 Task: Find connections with filter location Tāngāil with filter topic #Socialnetworkingwith filter profile language German with filter current company Vitra with filter school Shikshan Prasarak Mandalis Sir Parshurambhau College Arts, Science & Commerce Tilak Road Pune 30 with filter industry Real Estate with filter service category Market Research with filter keywords title Front Desk Manager
Action: Mouse moved to (514, 95)
Screenshot: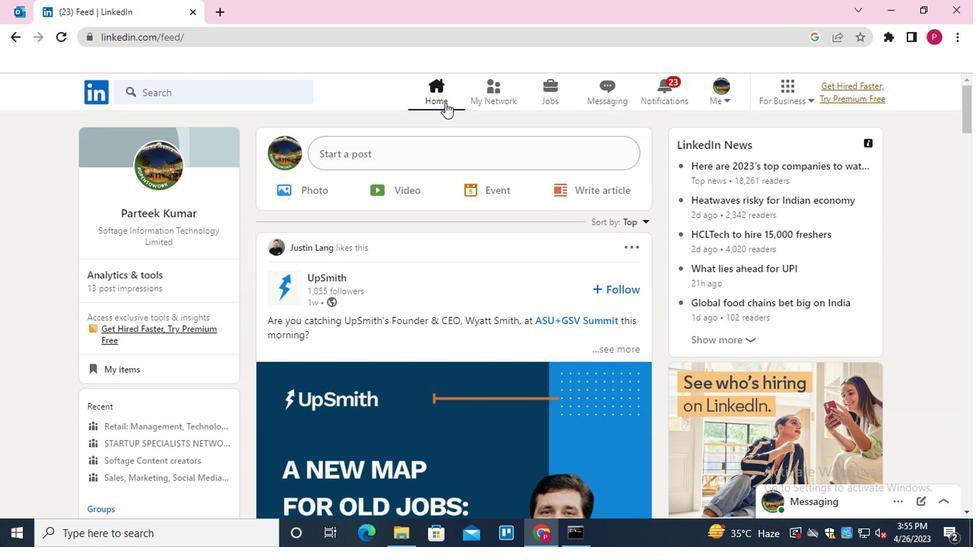 
Action: Mouse pressed left at (514, 95)
Screenshot: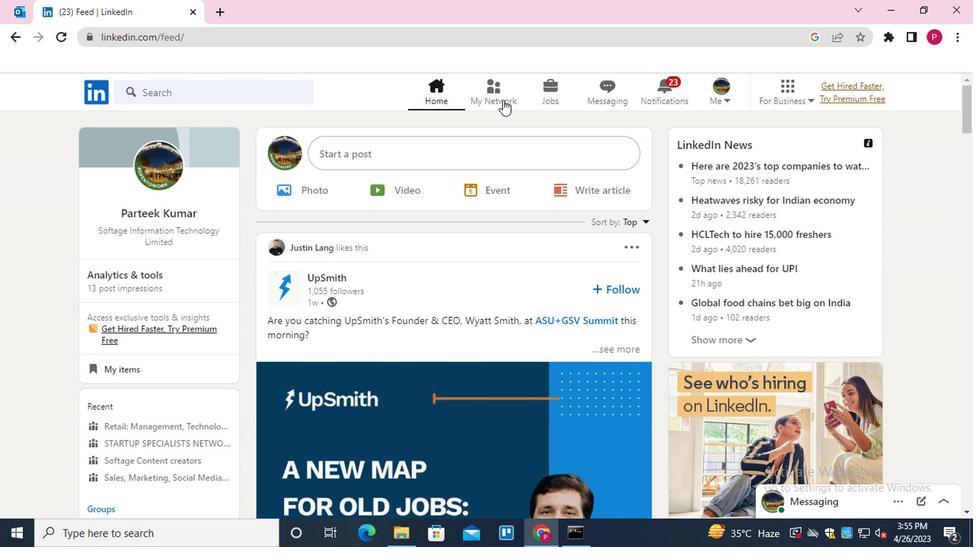 
Action: Mouse moved to (195, 166)
Screenshot: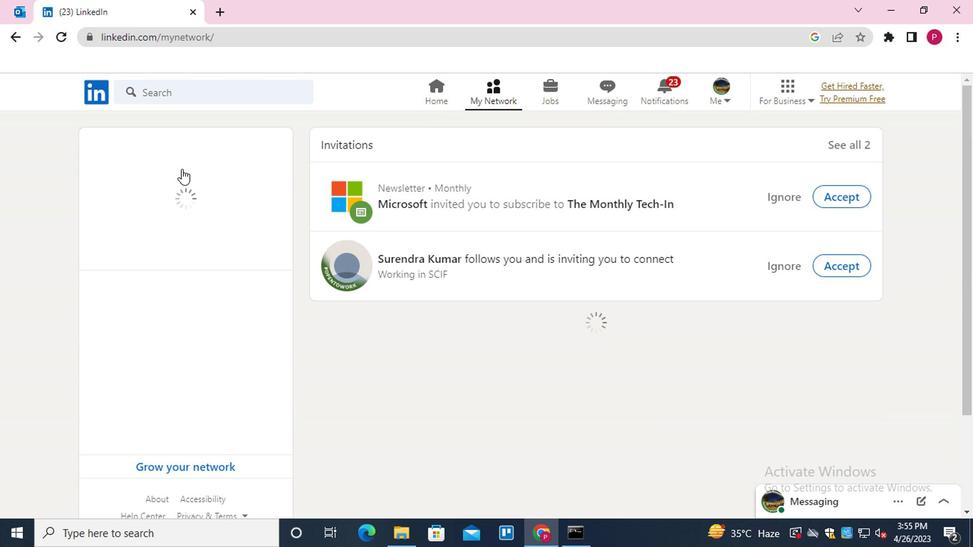 
Action: Mouse pressed left at (195, 166)
Screenshot: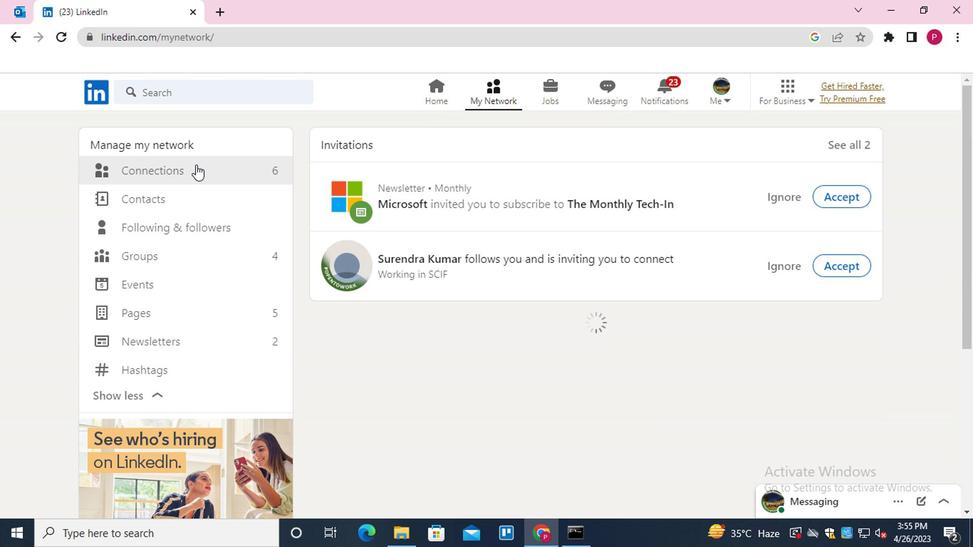 
Action: Mouse moved to (600, 172)
Screenshot: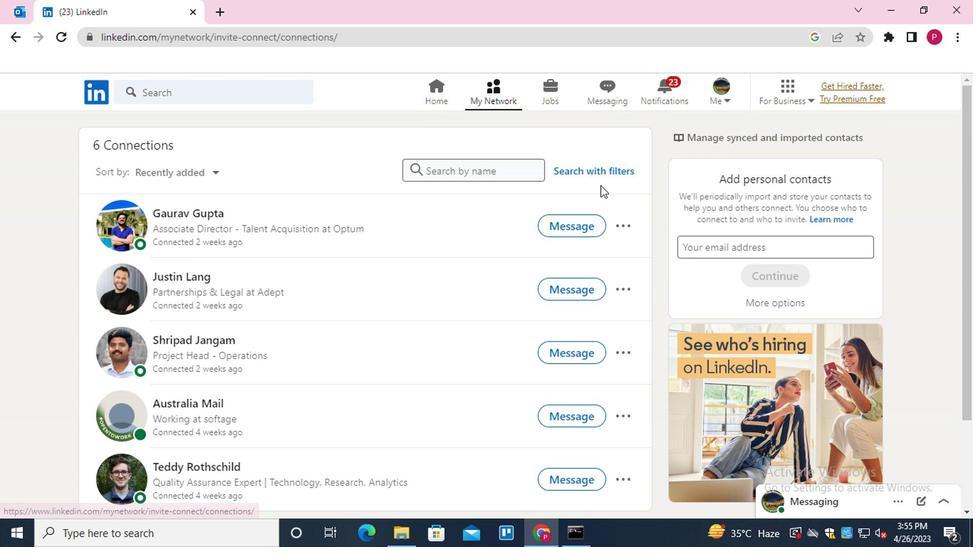 
Action: Mouse pressed left at (600, 172)
Screenshot: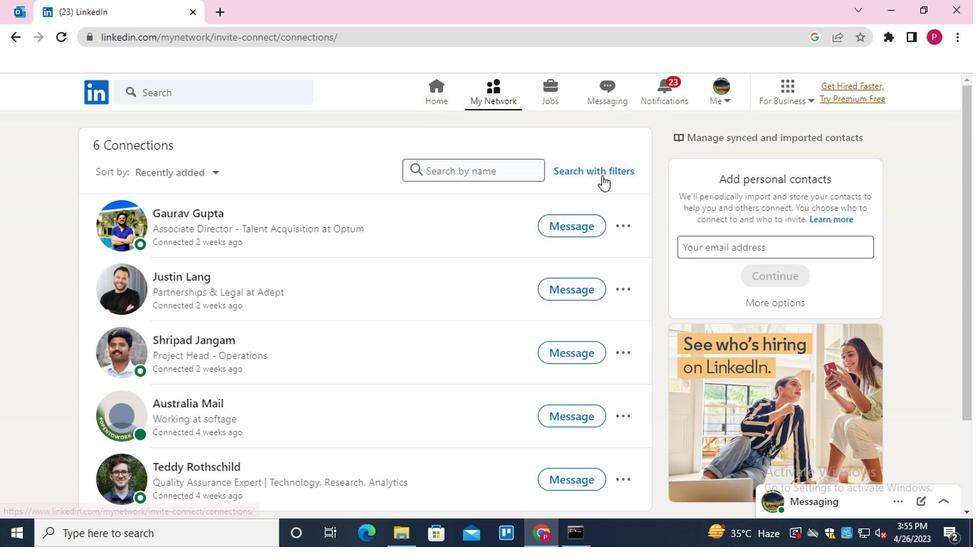 
Action: Mouse moved to (465, 132)
Screenshot: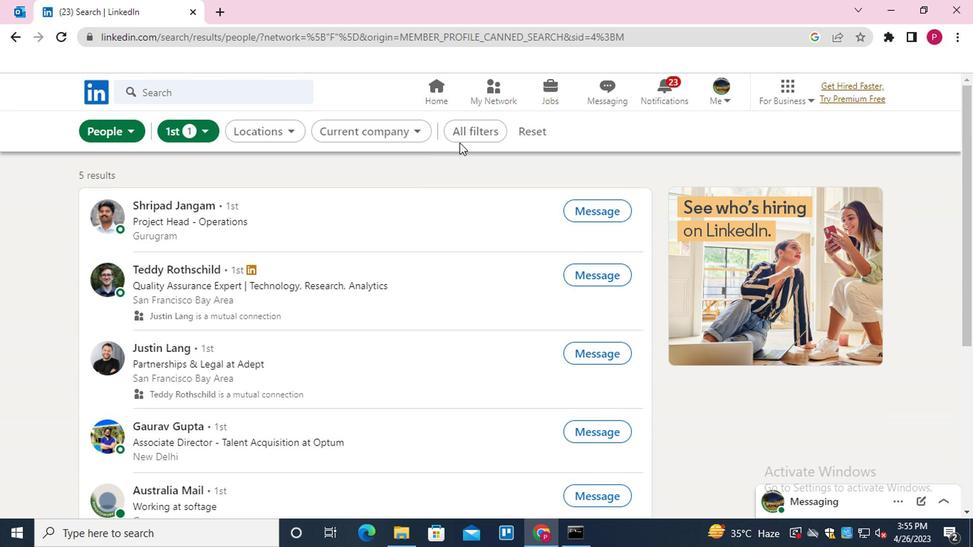 
Action: Mouse pressed left at (465, 132)
Screenshot: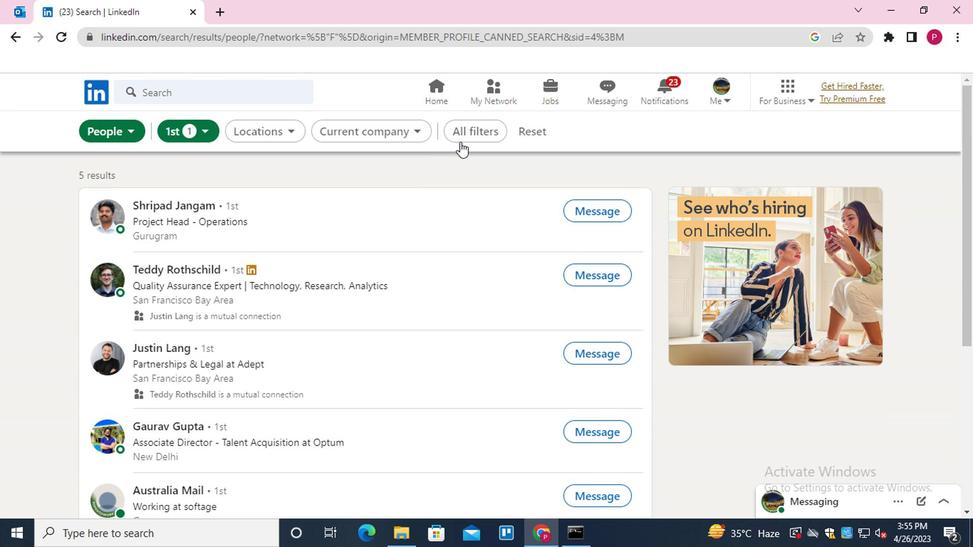 
Action: Mouse moved to (759, 335)
Screenshot: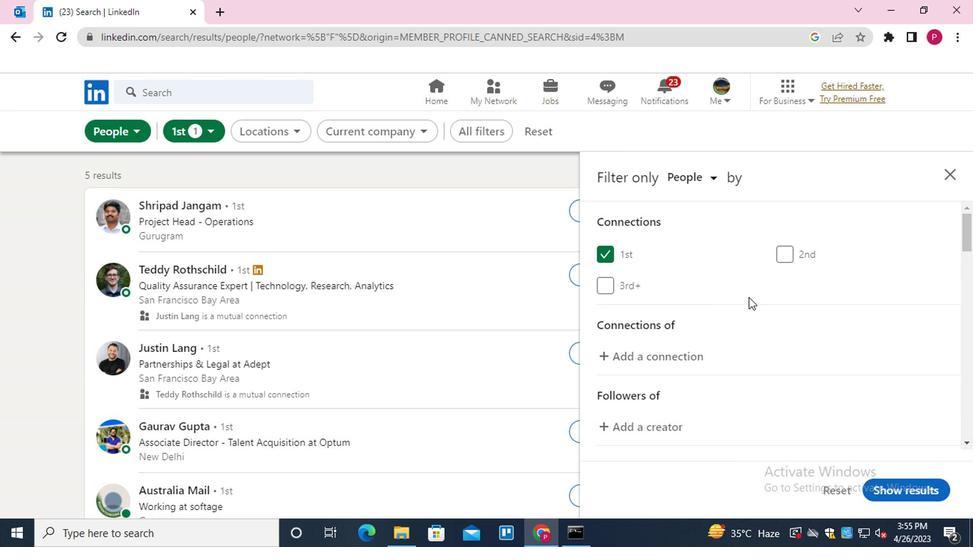 
Action: Mouse scrolled (759, 334) with delta (0, -1)
Screenshot: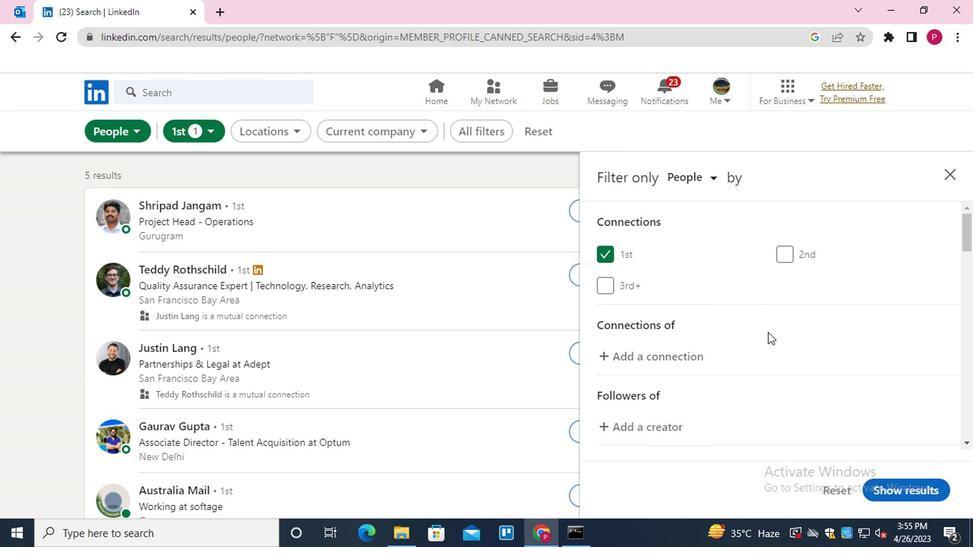 
Action: Mouse scrolled (759, 334) with delta (0, -1)
Screenshot: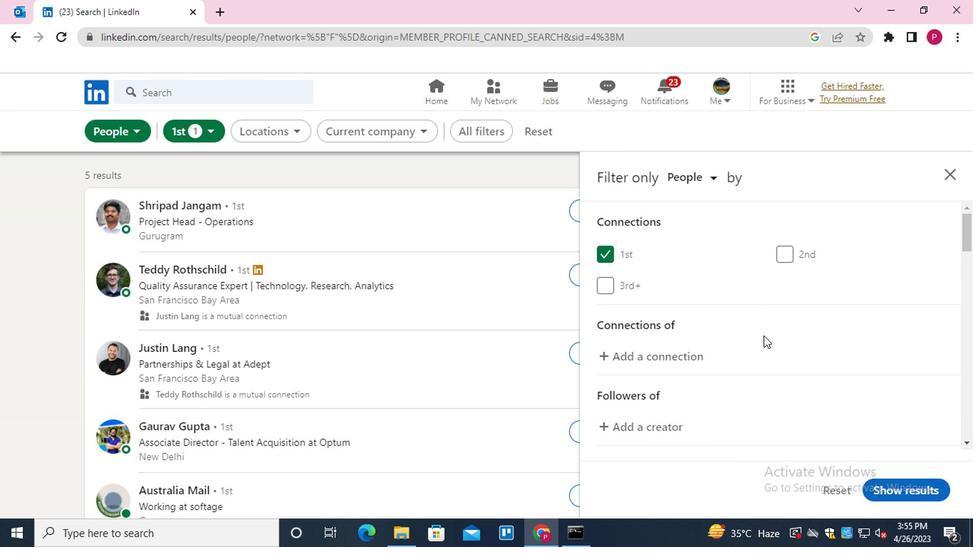 
Action: Mouse scrolled (759, 334) with delta (0, -1)
Screenshot: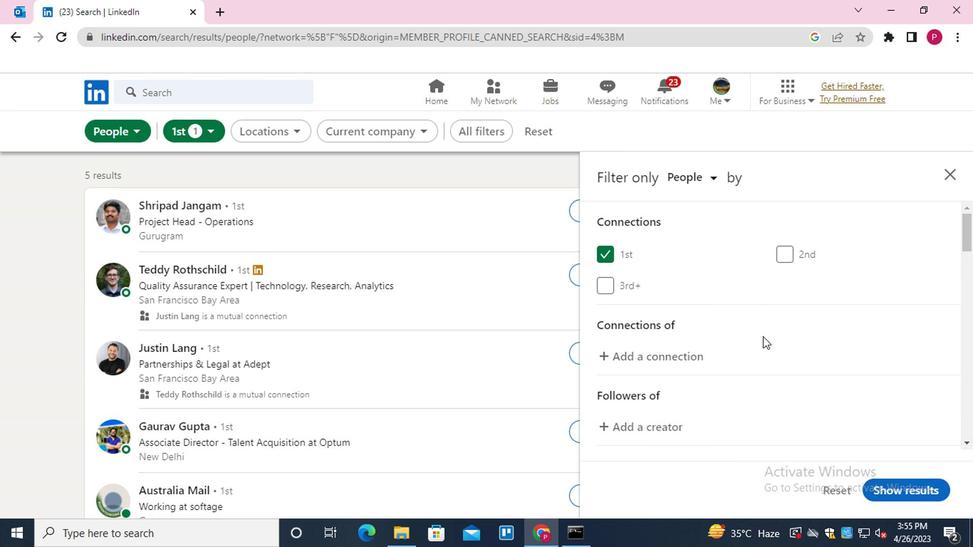 
Action: Mouse moved to (823, 344)
Screenshot: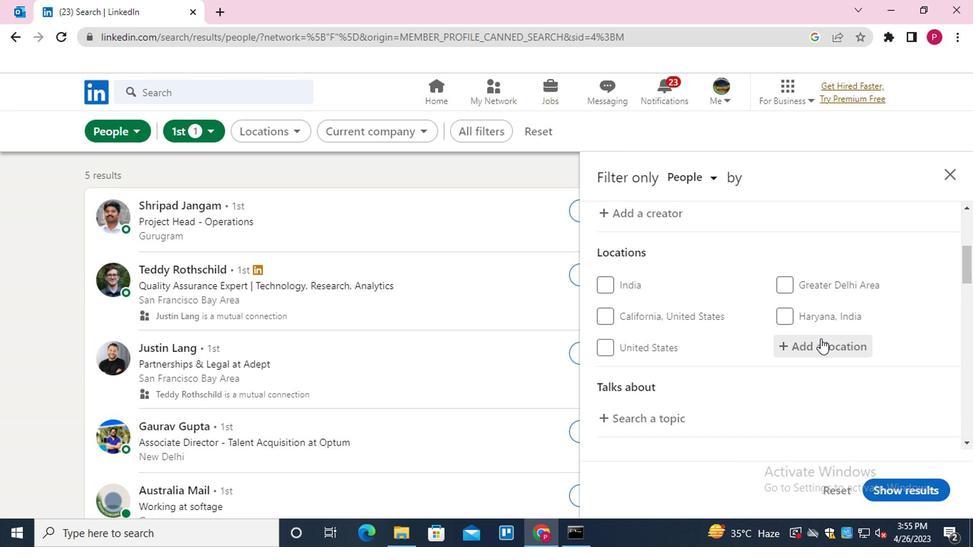 
Action: Mouse pressed left at (823, 344)
Screenshot: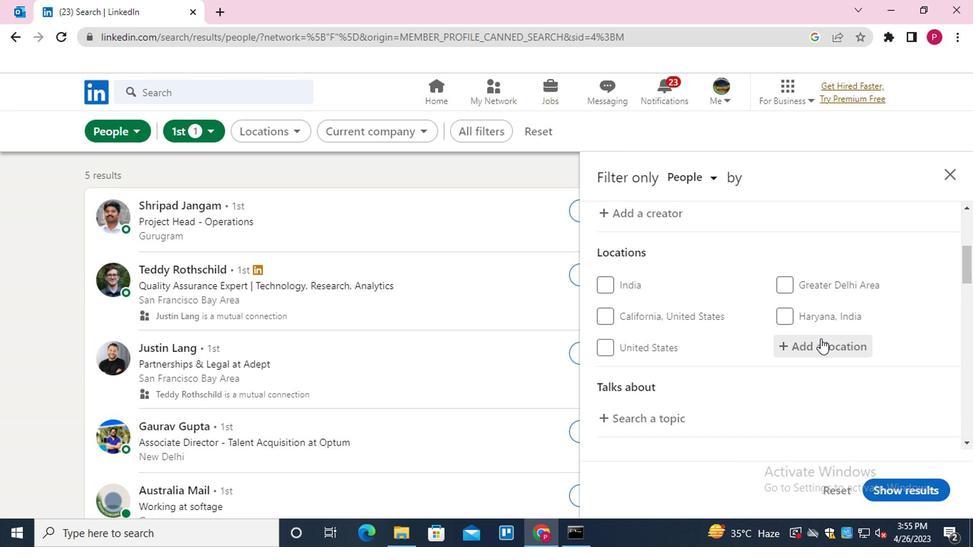 
Action: Key pressed <Key.shift>TANGAIL<Key.down><Key.enter>
Screenshot: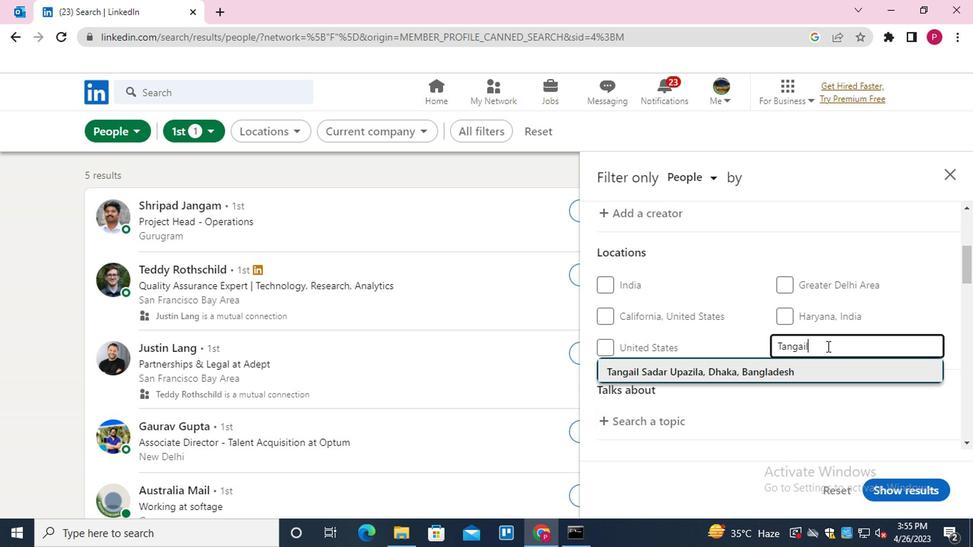 
Action: Mouse moved to (712, 322)
Screenshot: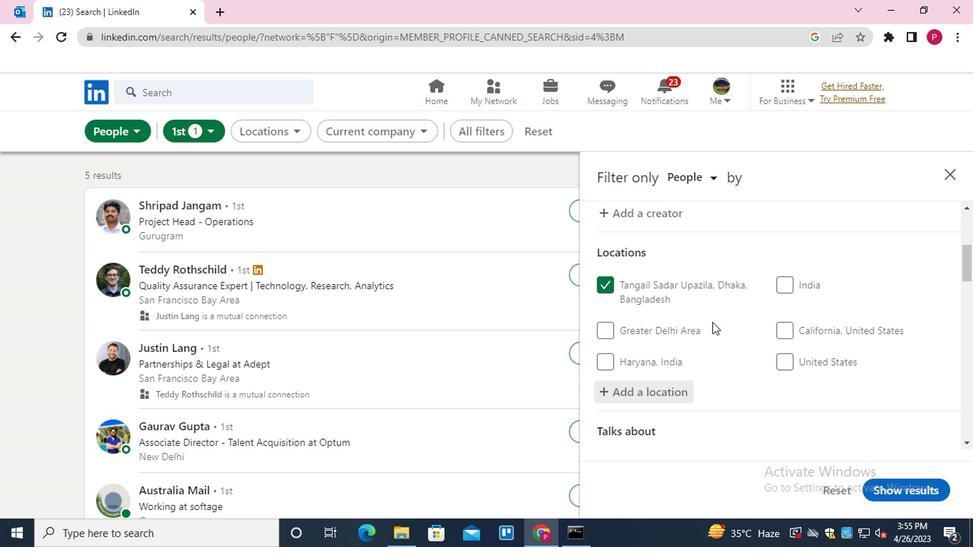 
Action: Mouse scrolled (712, 321) with delta (0, -1)
Screenshot: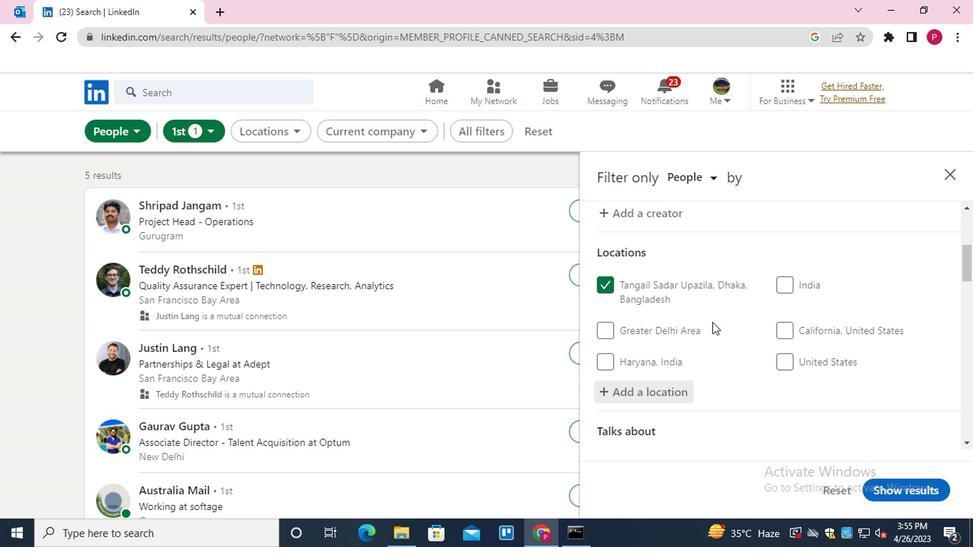 
Action: Mouse moved to (717, 324)
Screenshot: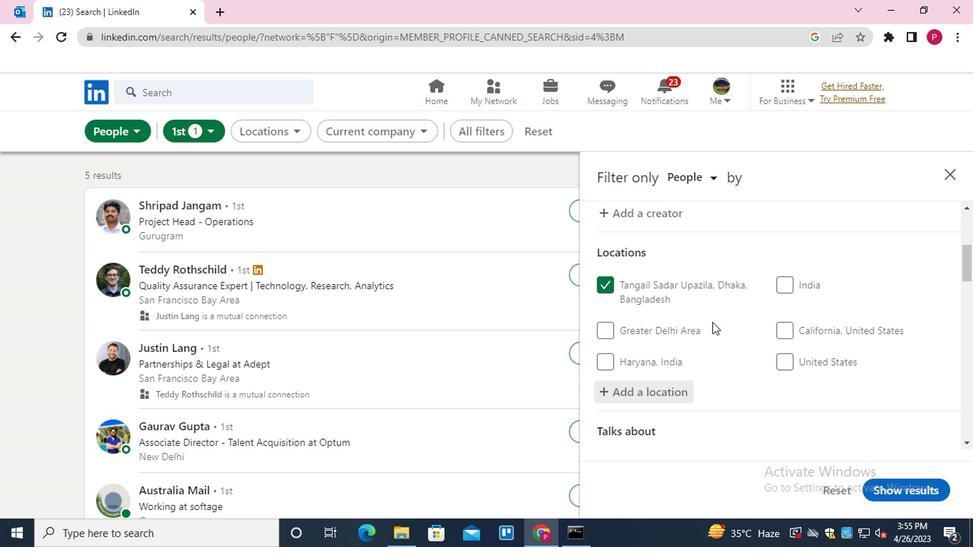 
Action: Mouse scrolled (717, 323) with delta (0, -1)
Screenshot: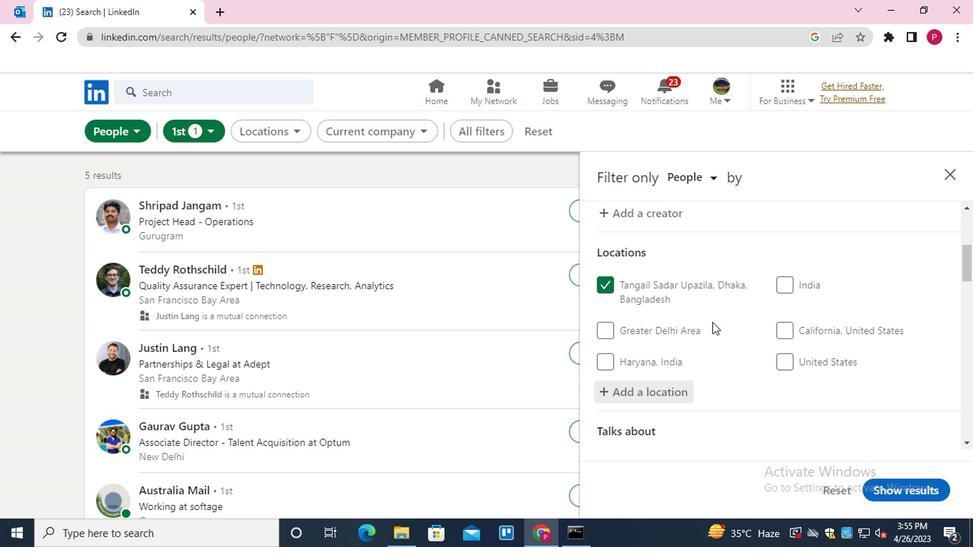 
Action: Mouse moved to (666, 318)
Screenshot: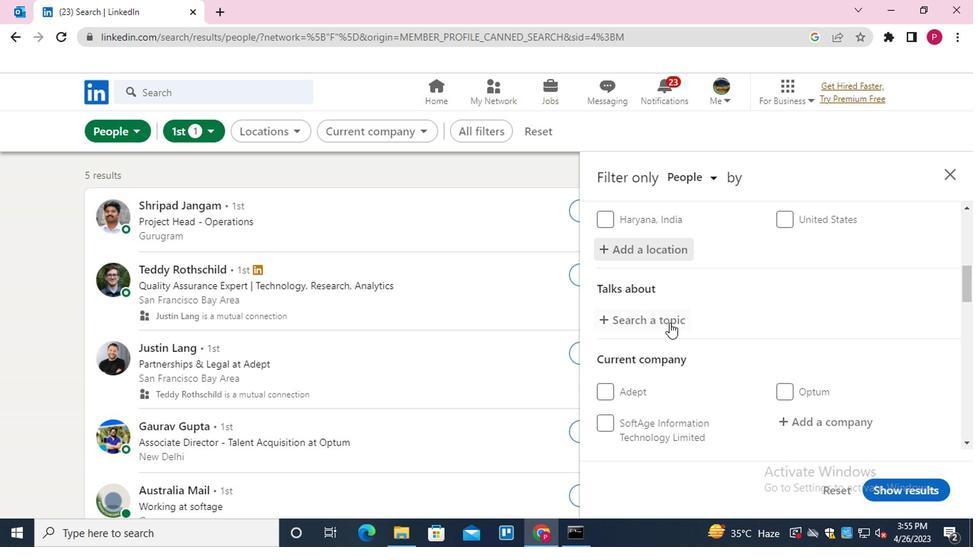 
Action: Mouse pressed left at (666, 318)
Screenshot: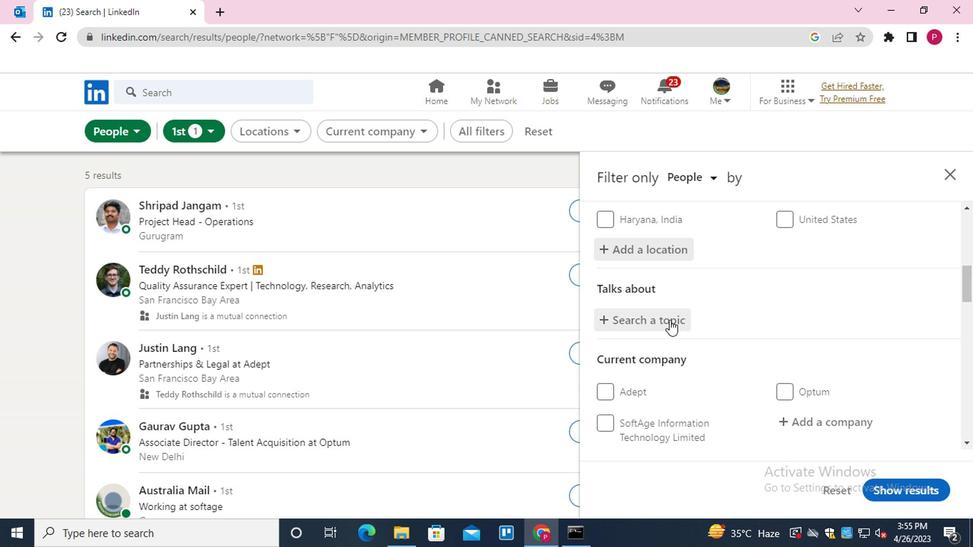 
Action: Key pressed SOCIALNETWORKING<Key.down><Key.enter>
Screenshot: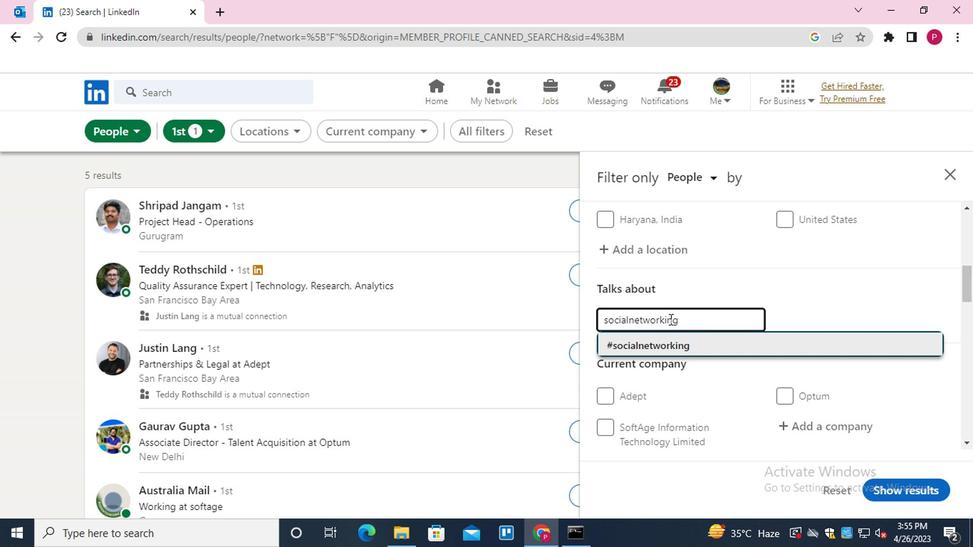 
Action: Mouse scrolled (666, 317) with delta (0, -1)
Screenshot: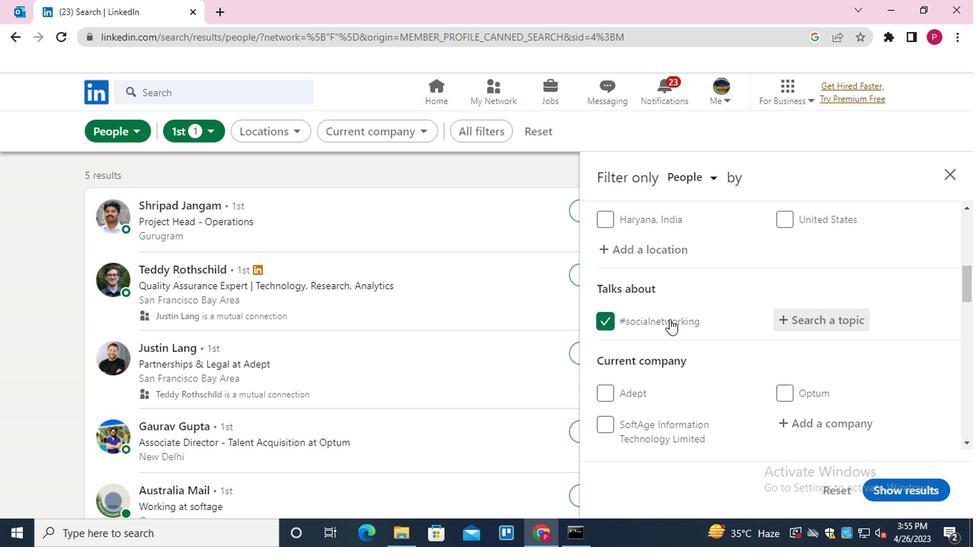 
Action: Mouse scrolled (666, 317) with delta (0, -1)
Screenshot: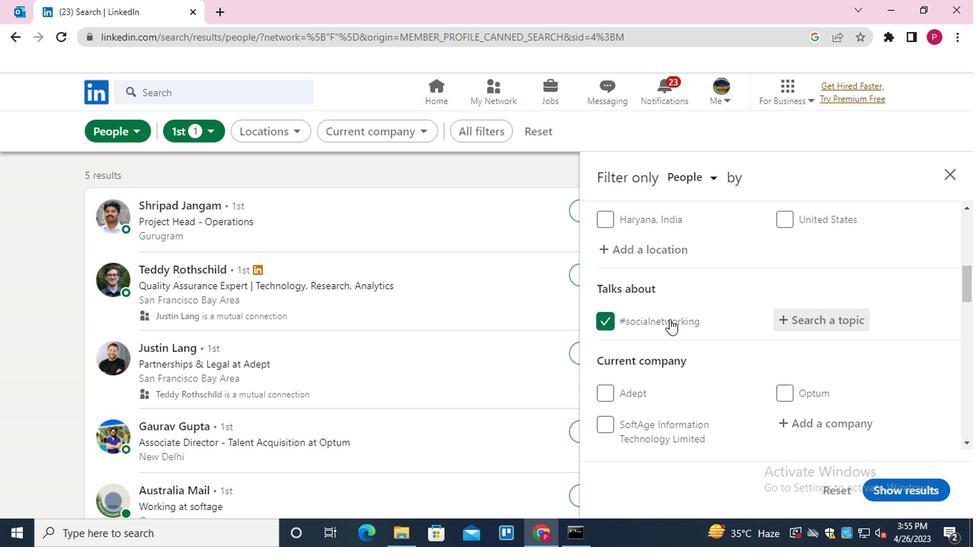 
Action: Mouse moved to (840, 282)
Screenshot: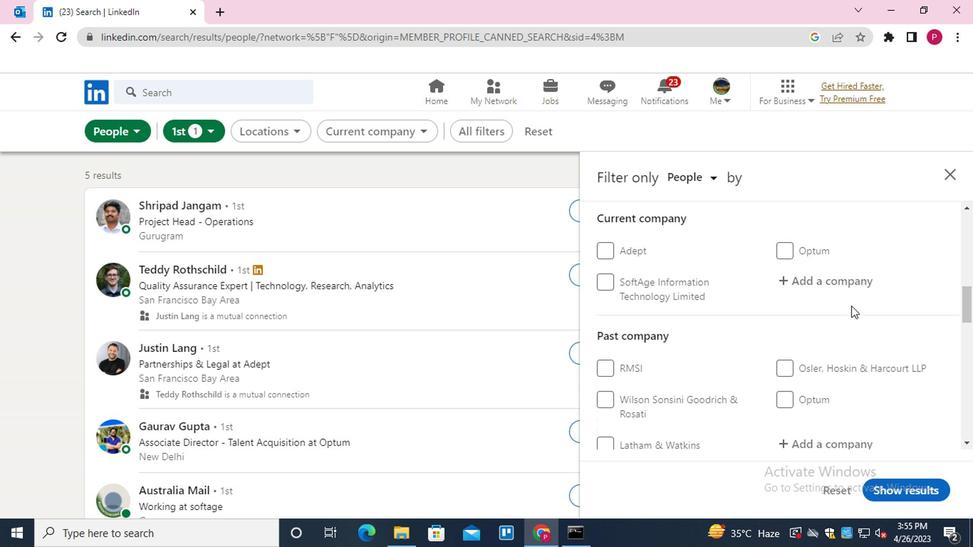 
Action: Mouse pressed left at (840, 282)
Screenshot: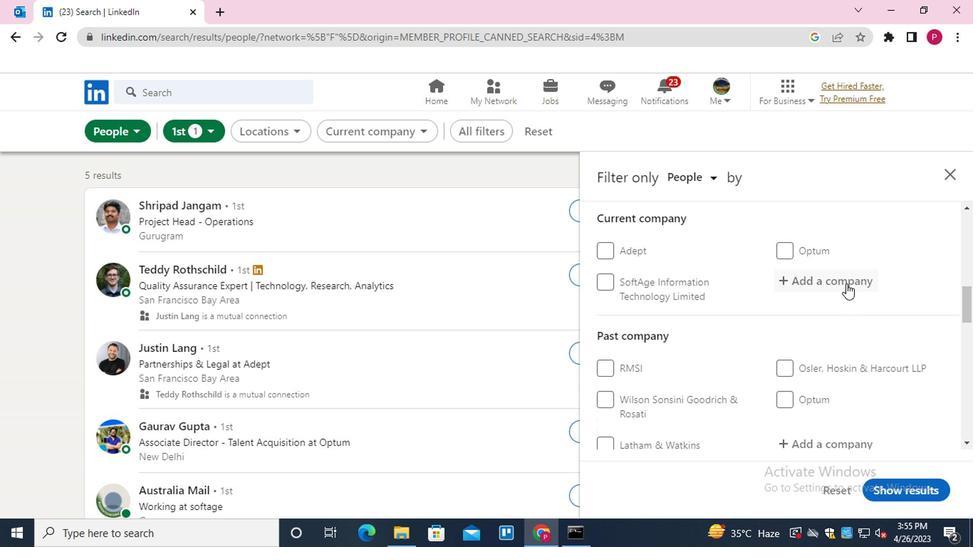 
Action: Mouse moved to (840, 282)
Screenshot: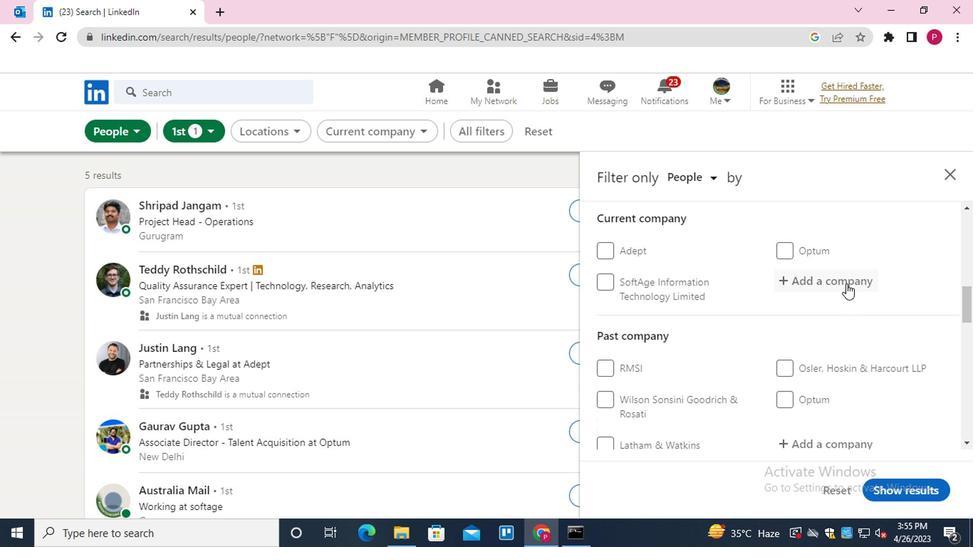 
Action: Key pressed <Key.shift><Key.shift><Key.shift><Key.shift><Key.shift><Key.shift><Key.shift><Key.shift>VITRA<Key.down><Key.down><Key.enter>
Screenshot: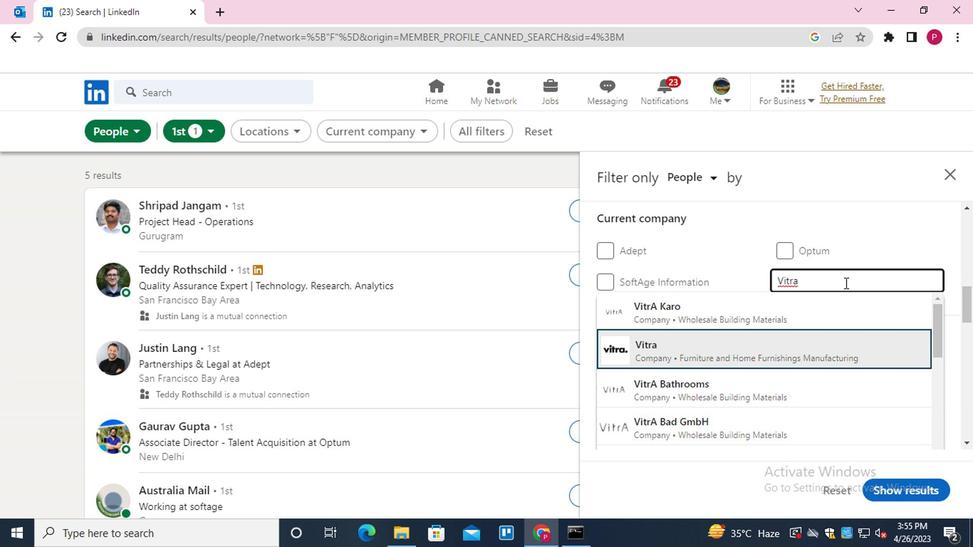 
Action: Mouse moved to (815, 295)
Screenshot: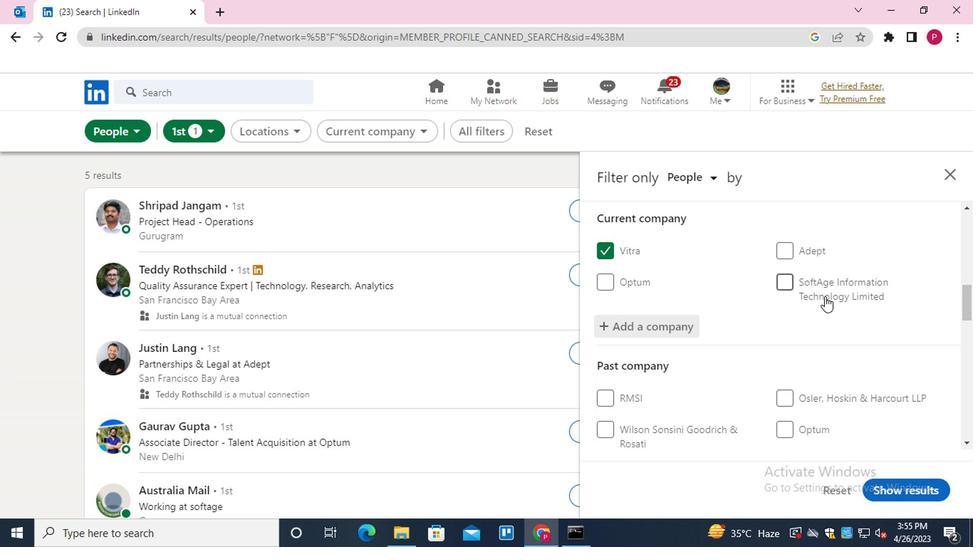 
Action: Mouse scrolled (815, 295) with delta (0, 0)
Screenshot: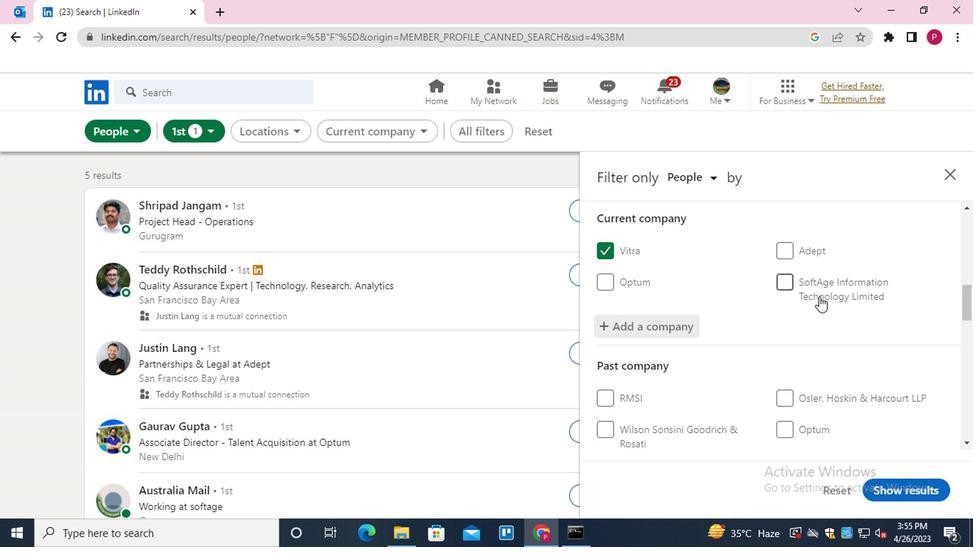 
Action: Mouse scrolled (815, 295) with delta (0, 0)
Screenshot: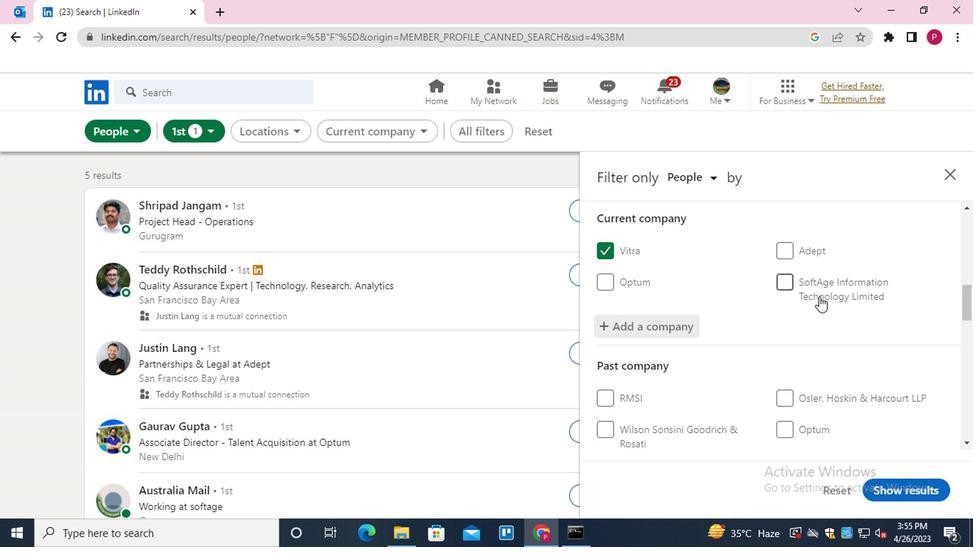 
Action: Mouse scrolled (815, 295) with delta (0, 0)
Screenshot: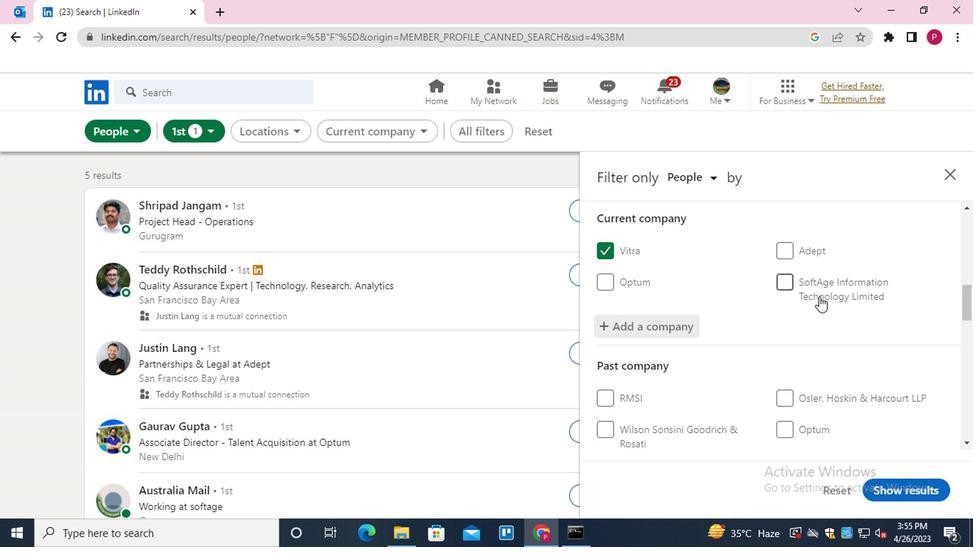 
Action: Mouse moved to (752, 322)
Screenshot: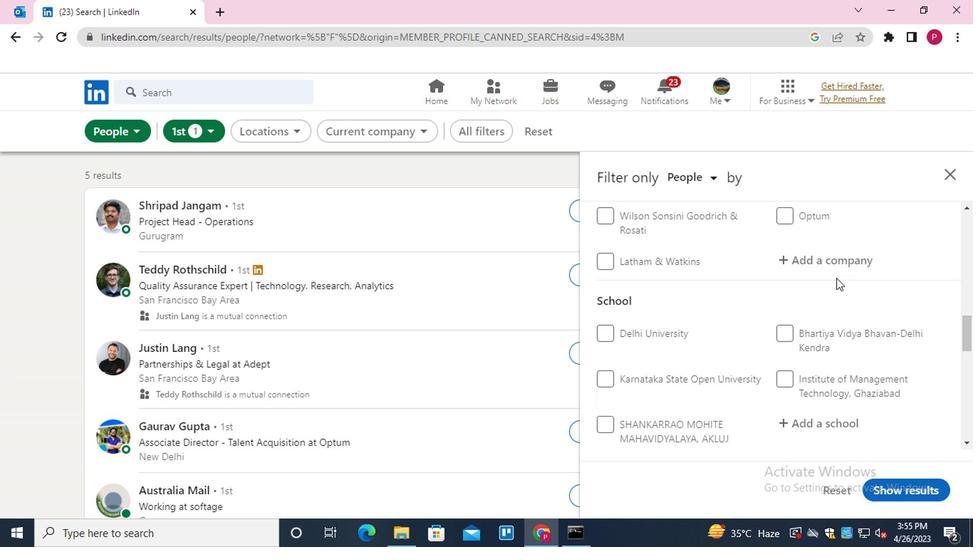 
Action: Mouse scrolled (752, 322) with delta (0, 0)
Screenshot: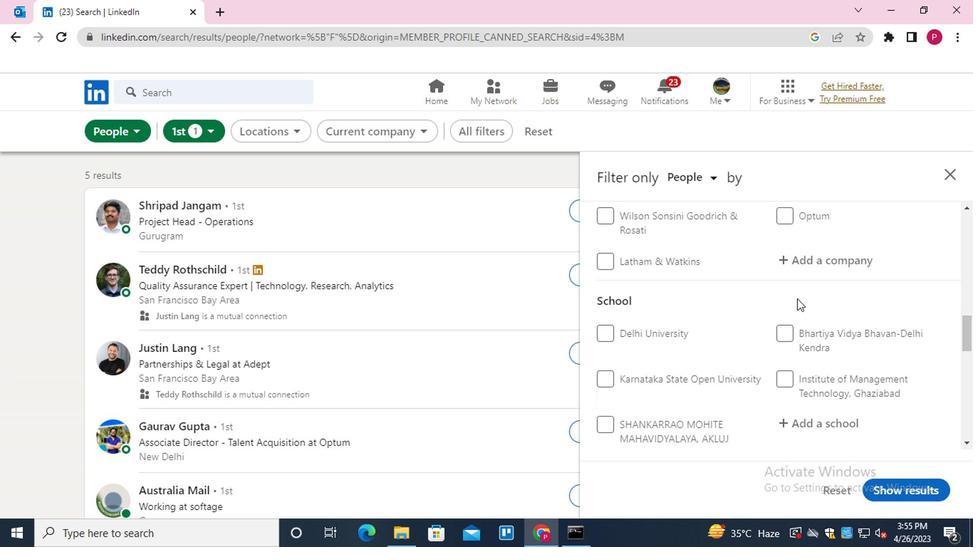 
Action: Mouse scrolled (752, 322) with delta (0, 0)
Screenshot: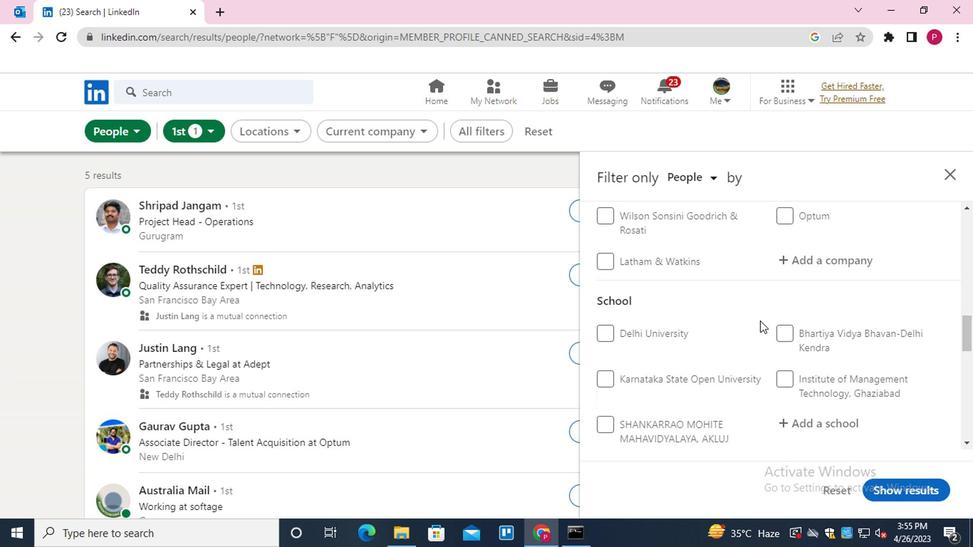 
Action: Mouse scrolled (752, 322) with delta (0, 0)
Screenshot: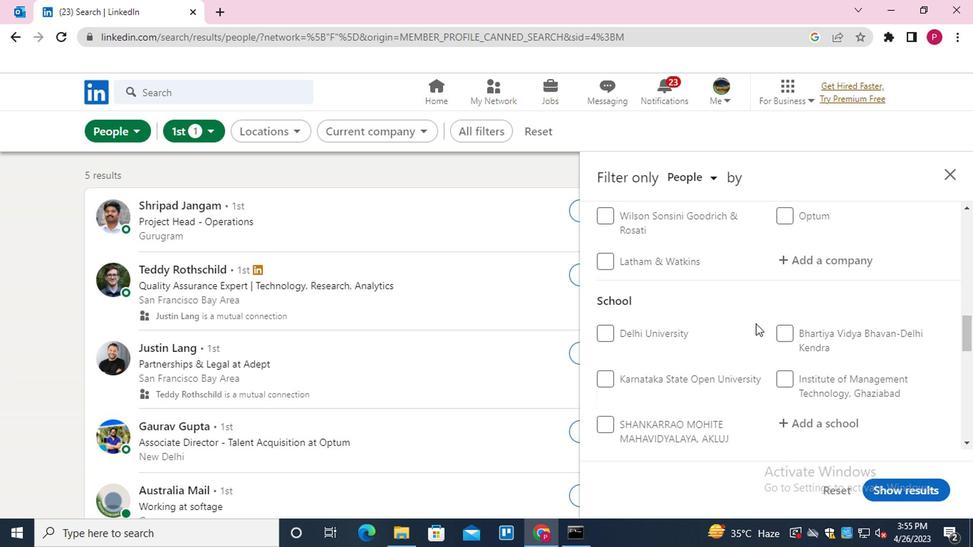 
Action: Mouse moved to (821, 215)
Screenshot: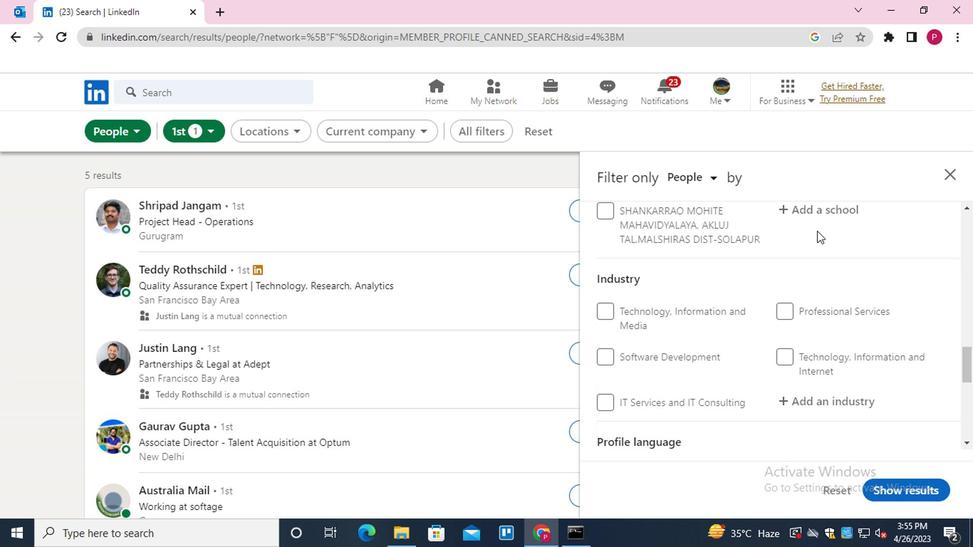 
Action: Mouse pressed left at (821, 215)
Screenshot: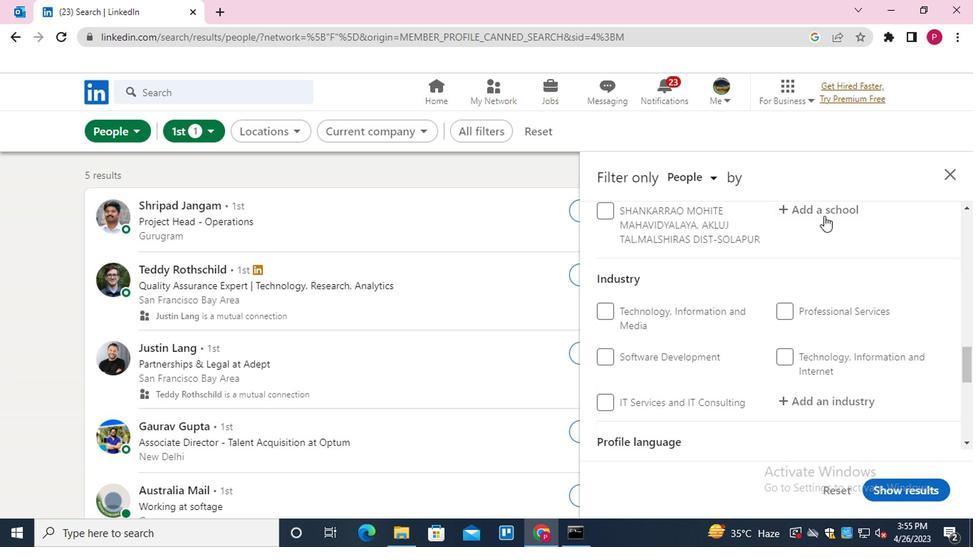 
Action: Key pressed <Key.shift>SHIKSHAN<Key.space><Key.shift>PRASARAK
Screenshot: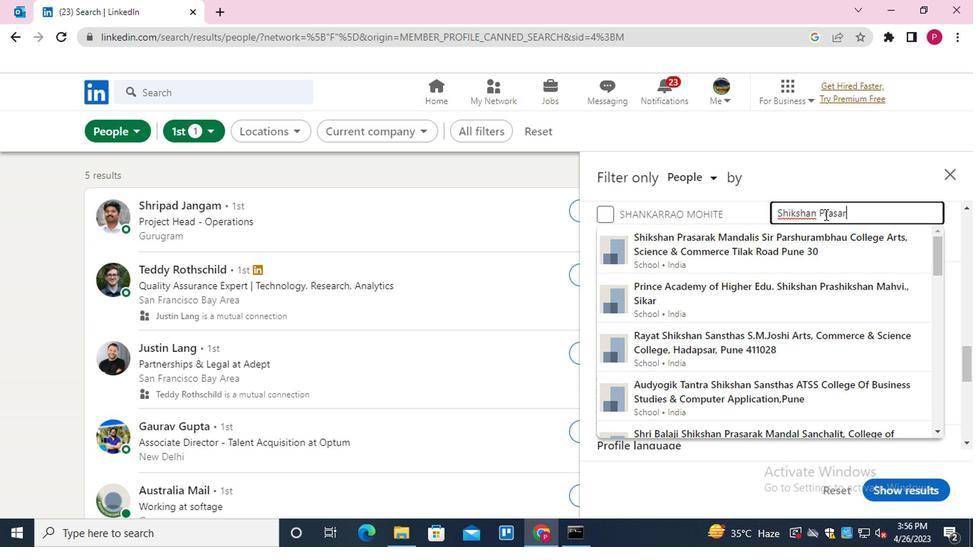 
Action: Mouse moved to (802, 247)
Screenshot: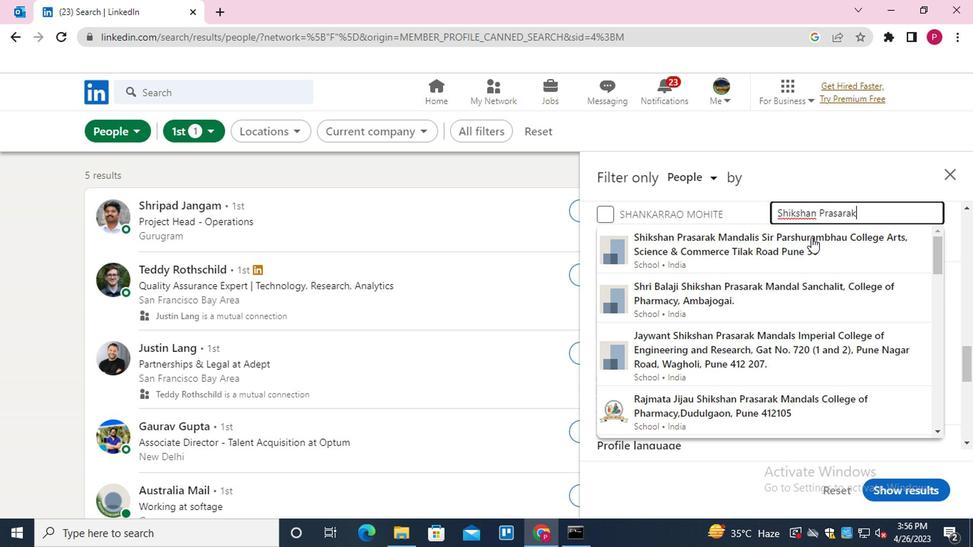 
Action: Mouse pressed left at (802, 247)
Screenshot: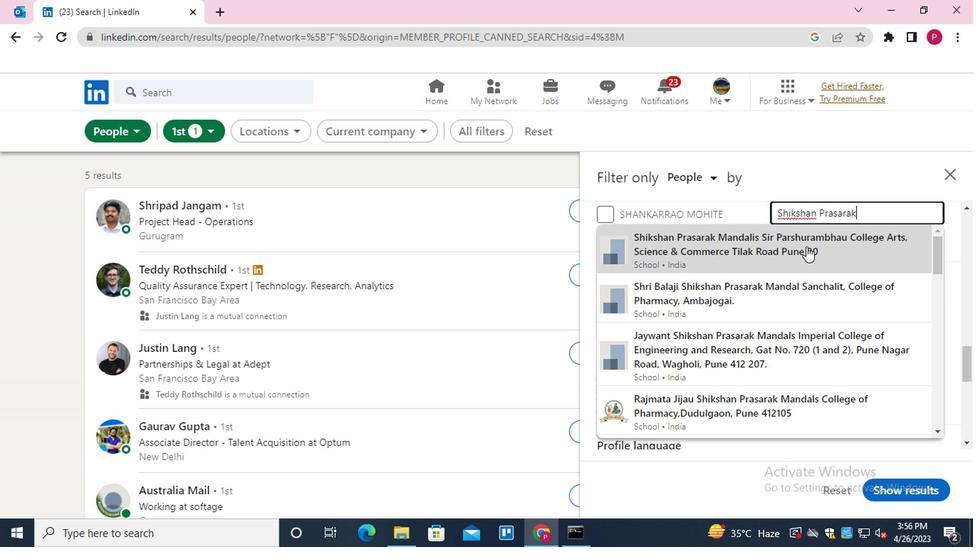 
Action: Mouse moved to (731, 312)
Screenshot: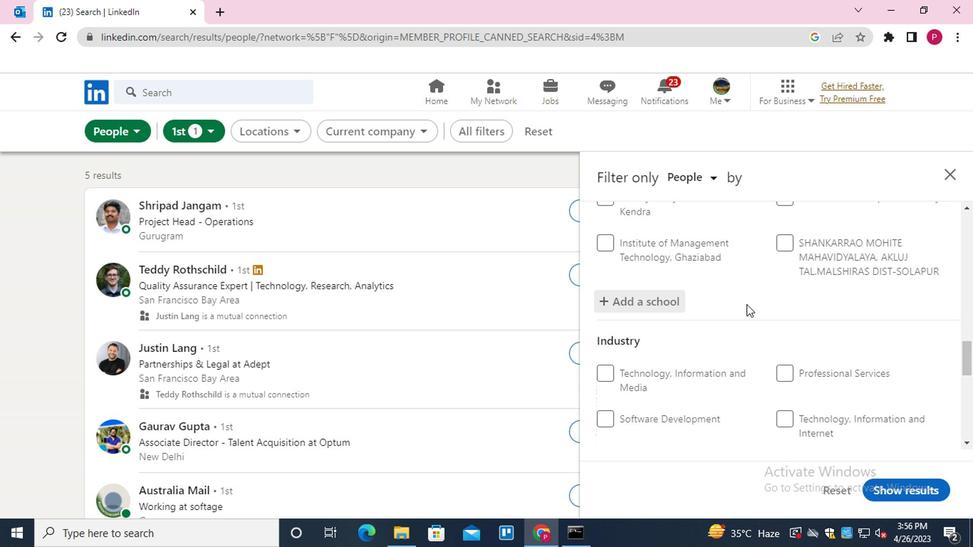 
Action: Mouse scrolled (731, 311) with delta (0, -1)
Screenshot: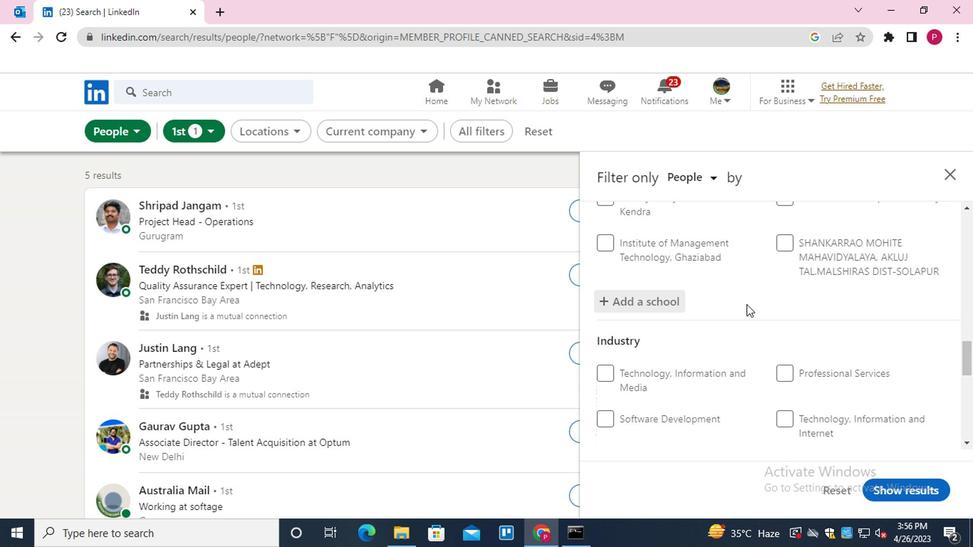 
Action: Mouse scrolled (731, 311) with delta (0, -1)
Screenshot: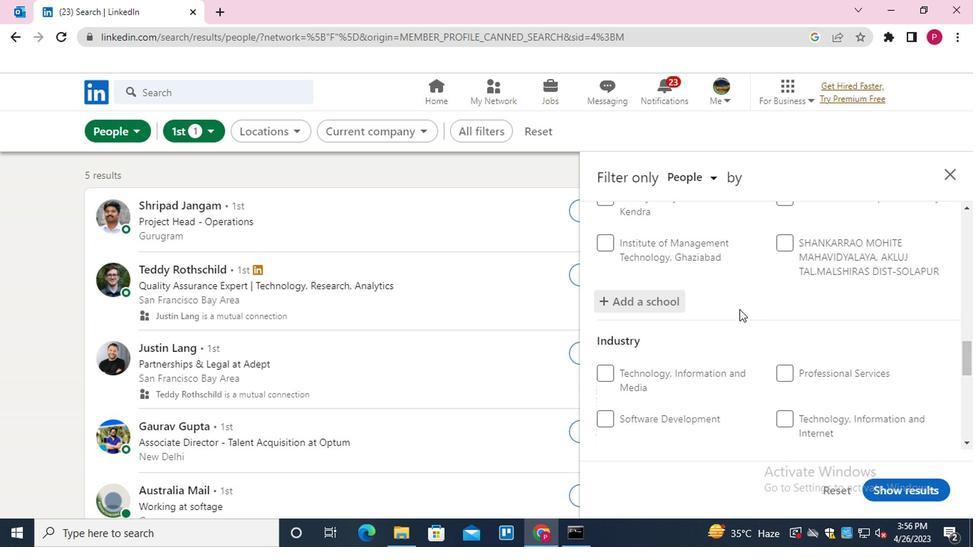 
Action: Mouse moved to (850, 313)
Screenshot: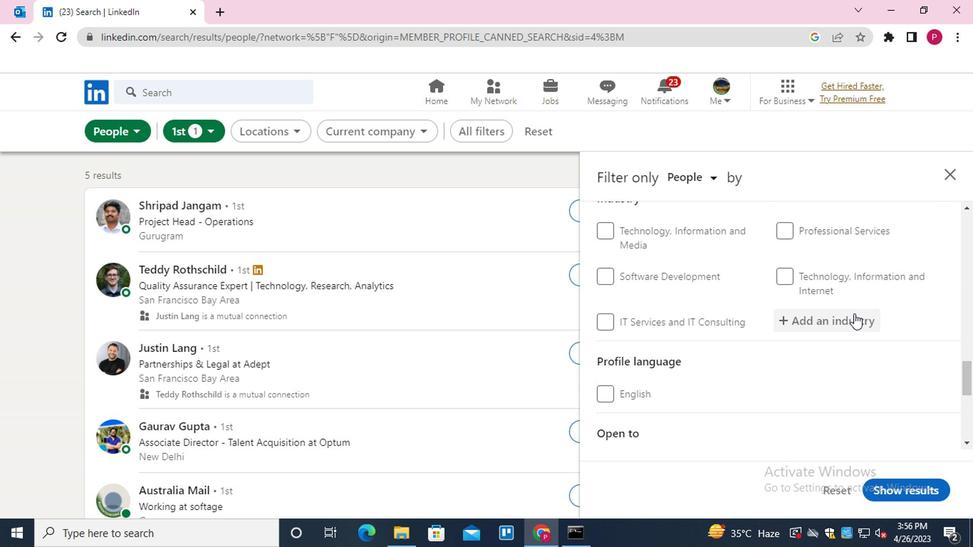 
Action: Mouse pressed left at (850, 313)
Screenshot: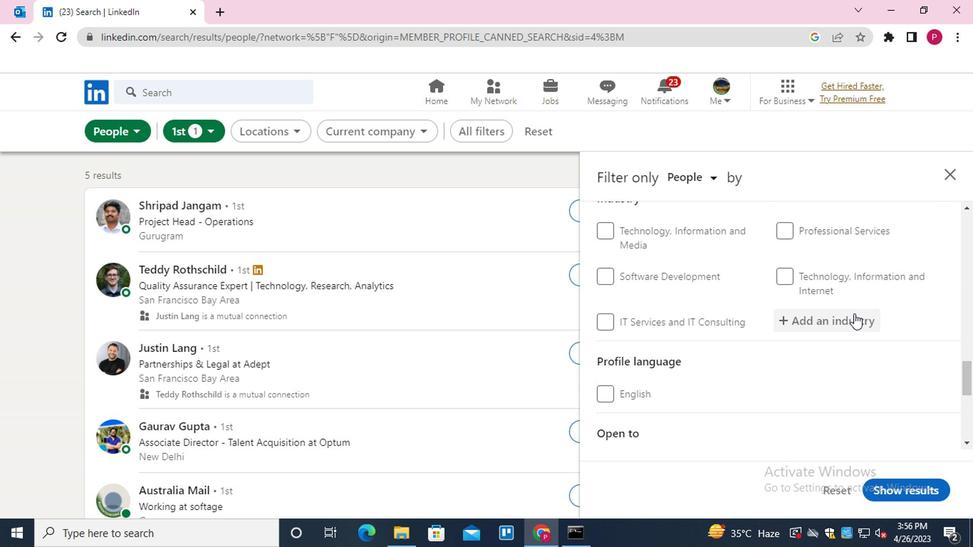 
Action: Key pressed <Key.shift>REAL<Key.space><Key.shift>ESTATE<Key.down><Key.enter>
Screenshot: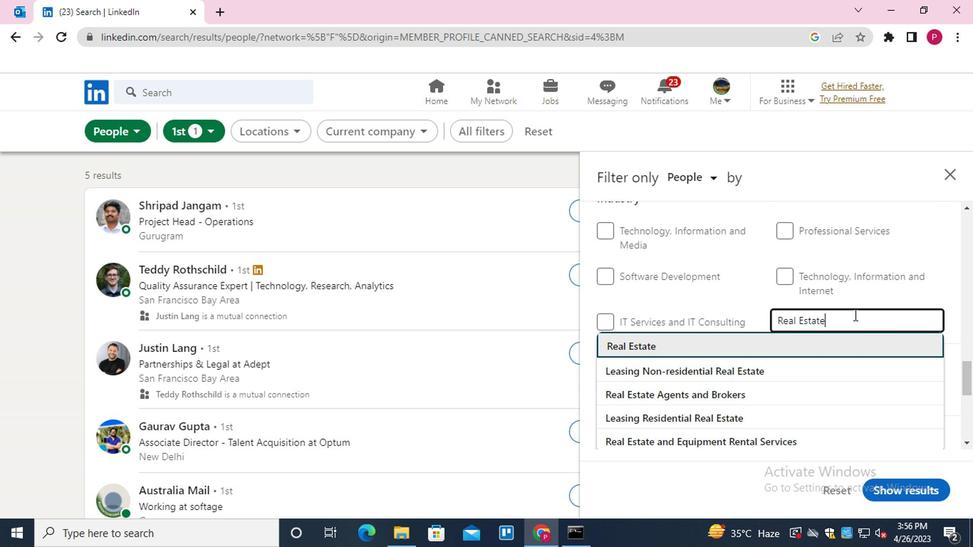 
Action: Mouse moved to (857, 324)
Screenshot: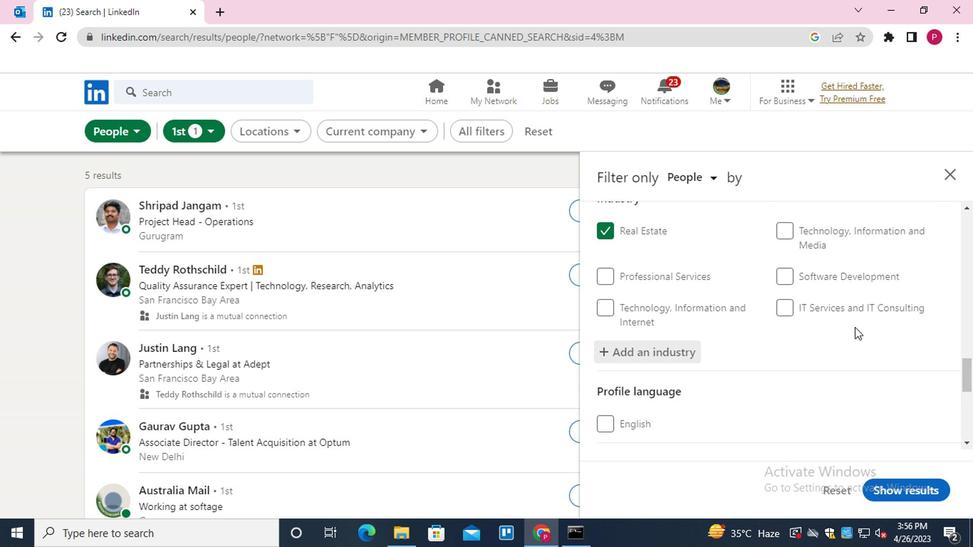
Action: Mouse scrolled (857, 323) with delta (0, -1)
Screenshot: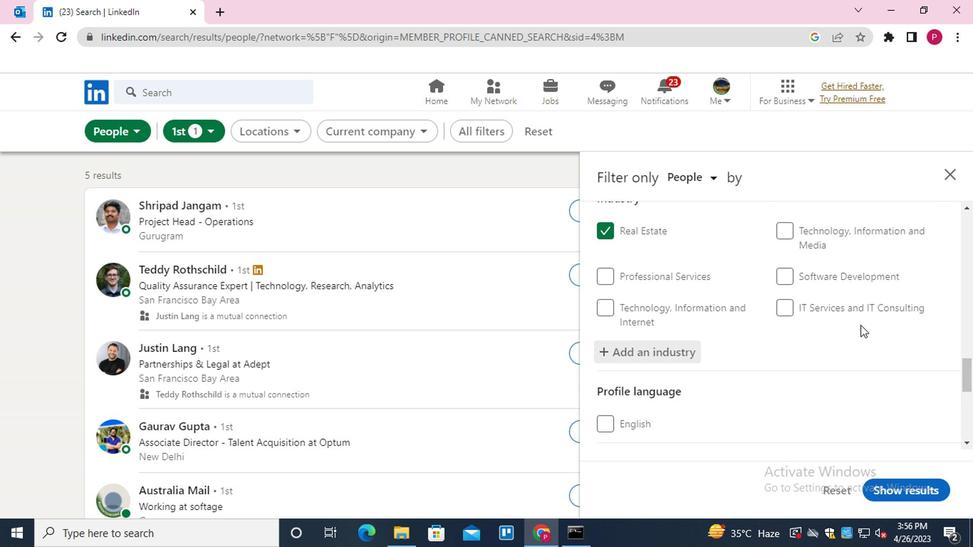 
Action: Mouse scrolled (857, 323) with delta (0, -1)
Screenshot: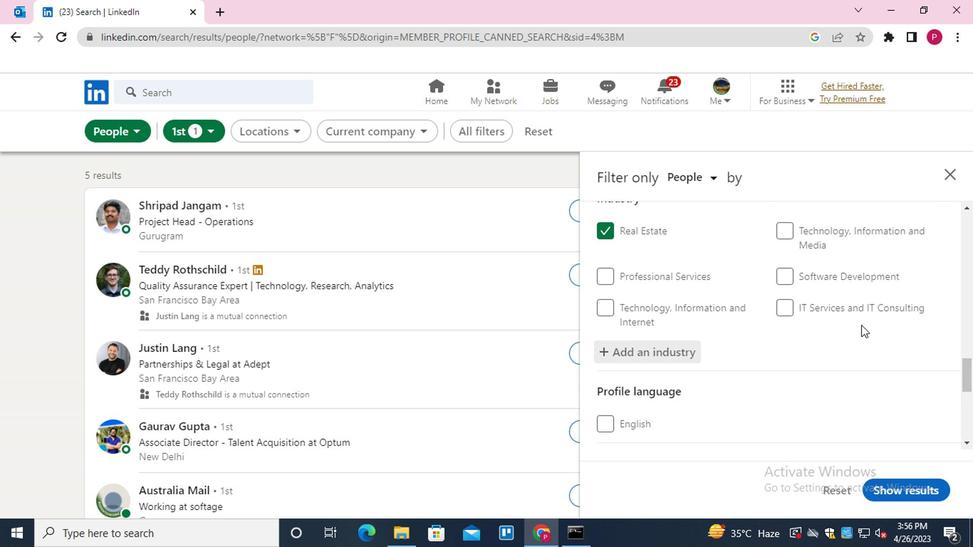 
Action: Mouse scrolled (857, 323) with delta (0, -1)
Screenshot: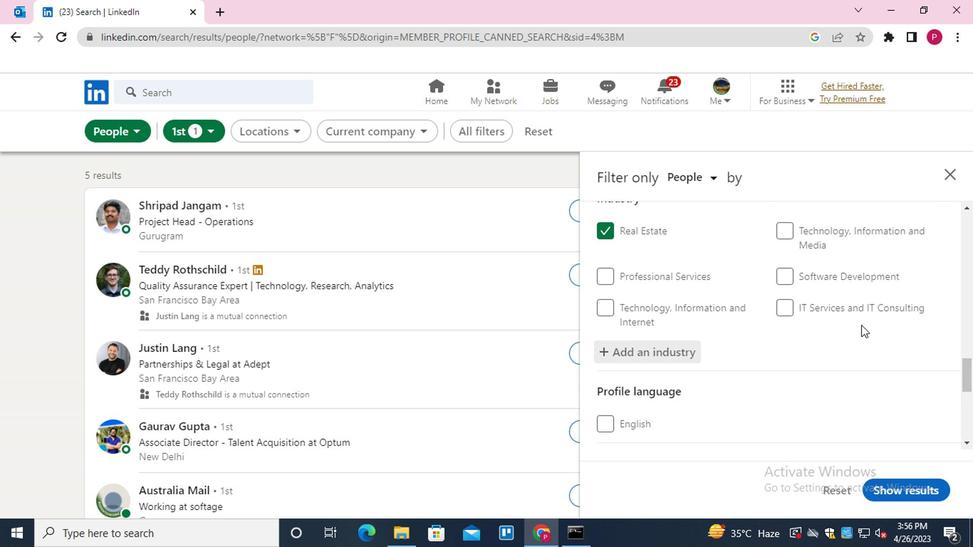 
Action: Mouse moved to (703, 262)
Screenshot: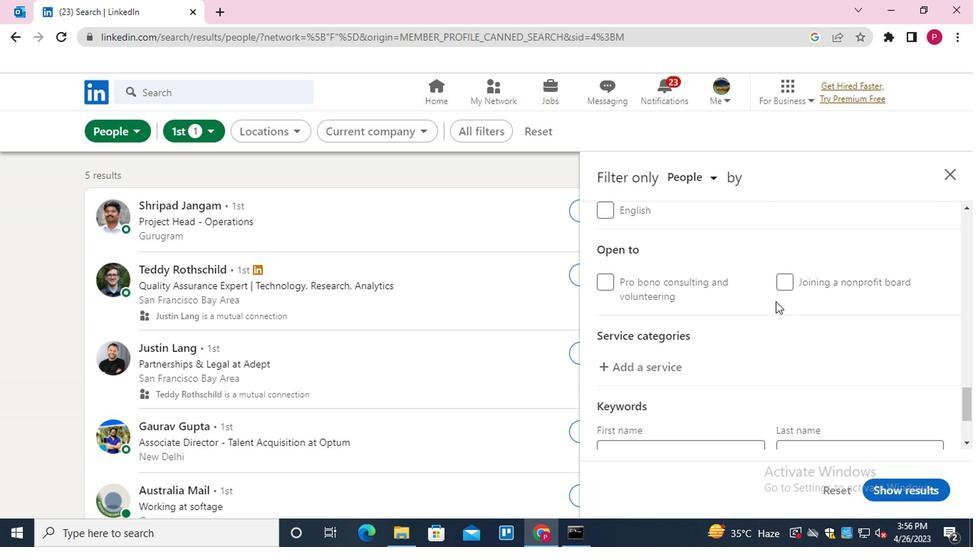 
Action: Mouse scrolled (703, 263) with delta (0, 1)
Screenshot: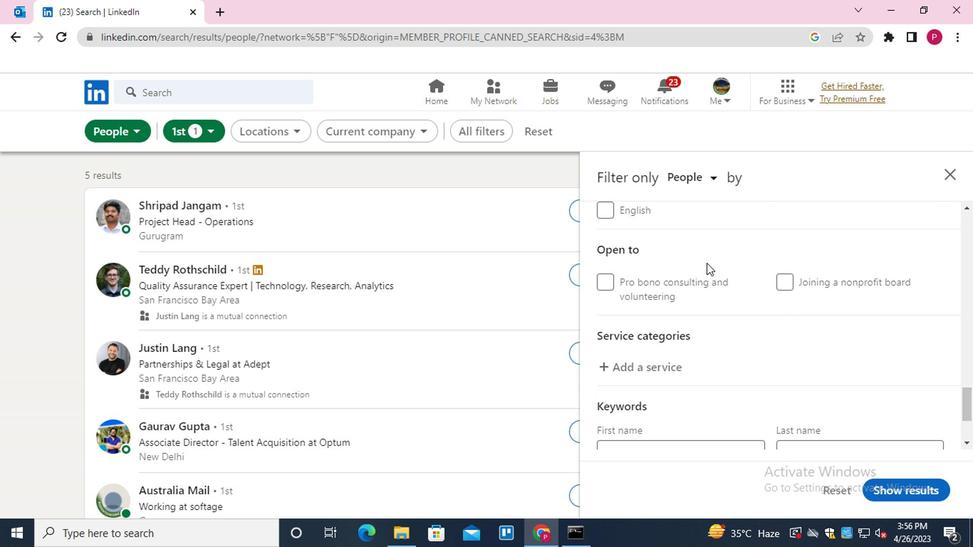 
Action: Mouse moved to (728, 278)
Screenshot: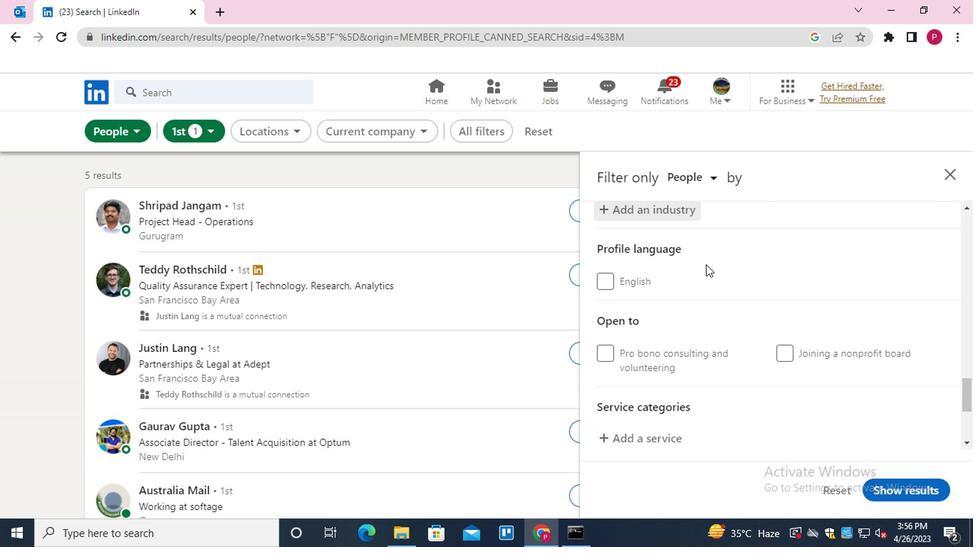 
Action: Mouse scrolled (728, 278) with delta (0, 0)
Screenshot: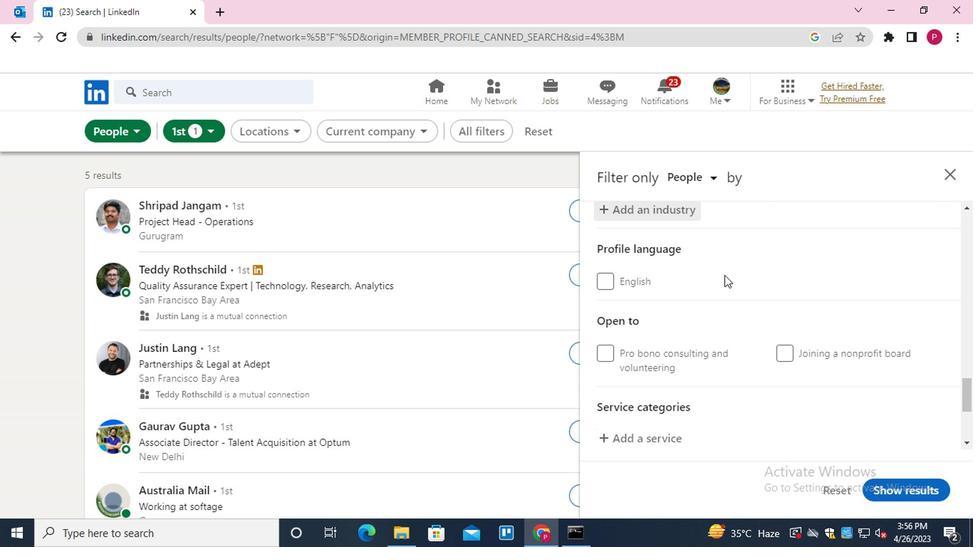 
Action: Mouse scrolled (728, 278) with delta (0, 0)
Screenshot: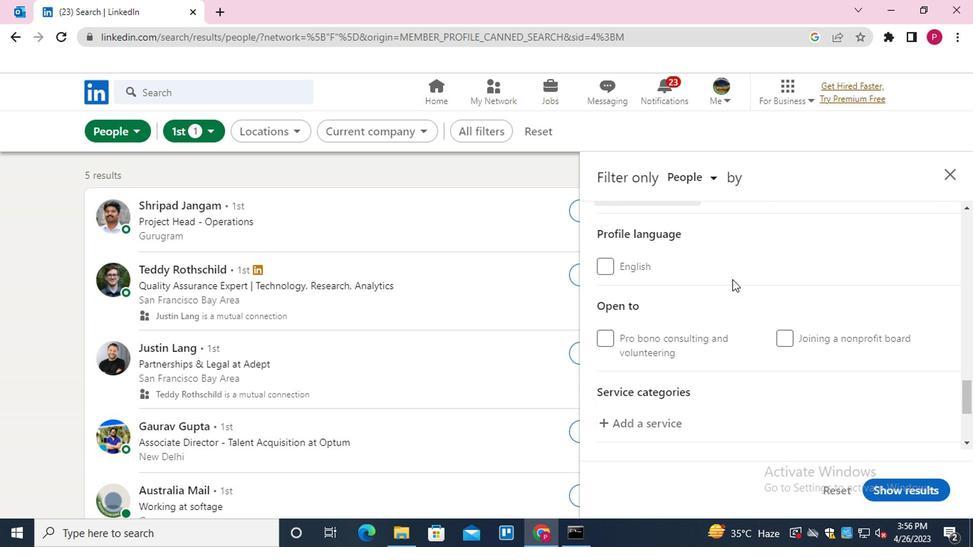
Action: Mouse scrolled (728, 278) with delta (0, 0)
Screenshot: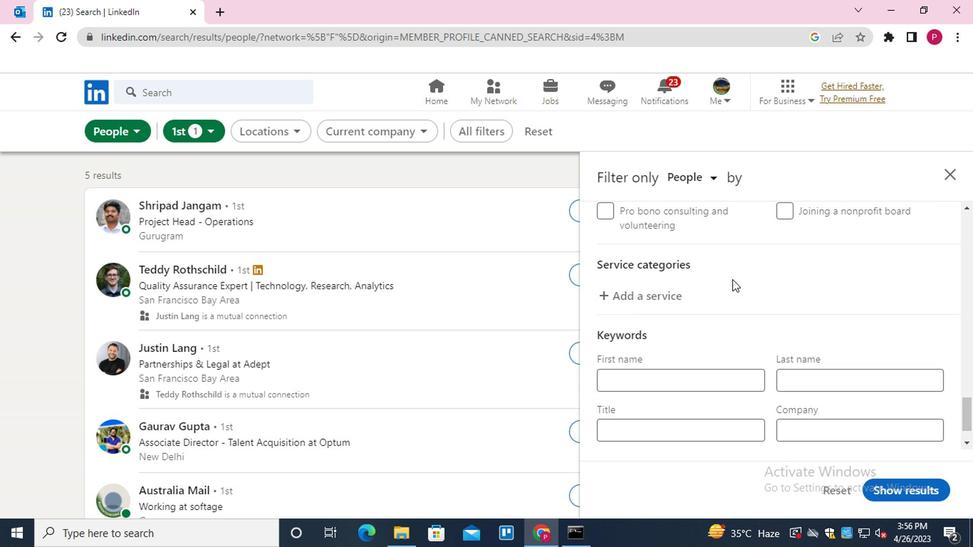 
Action: Mouse moved to (678, 250)
Screenshot: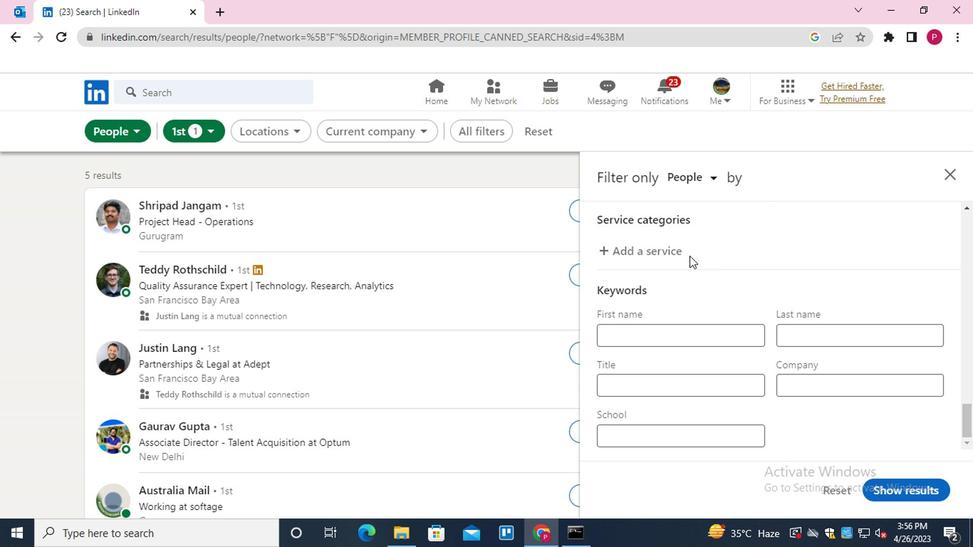 
Action: Mouse pressed left at (678, 250)
Screenshot: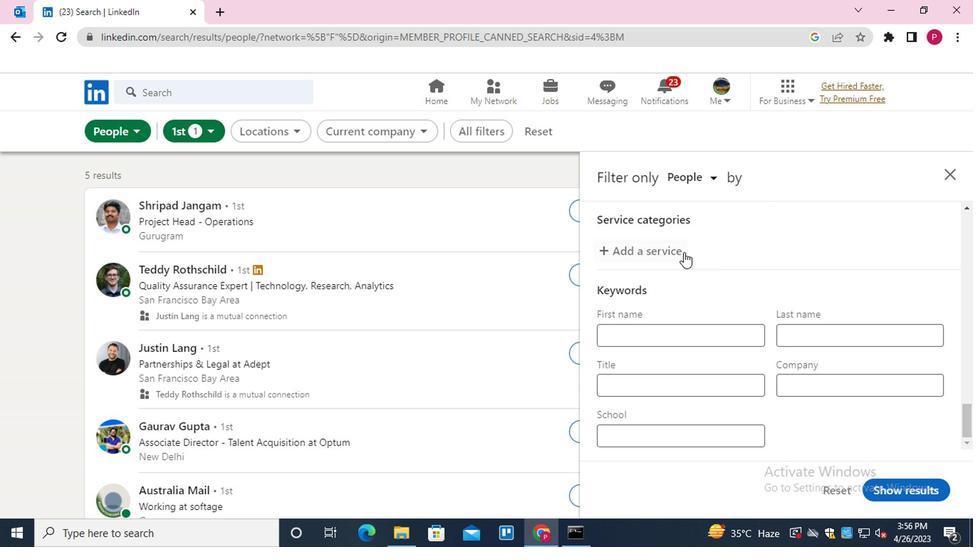 
Action: Mouse moved to (657, 256)
Screenshot: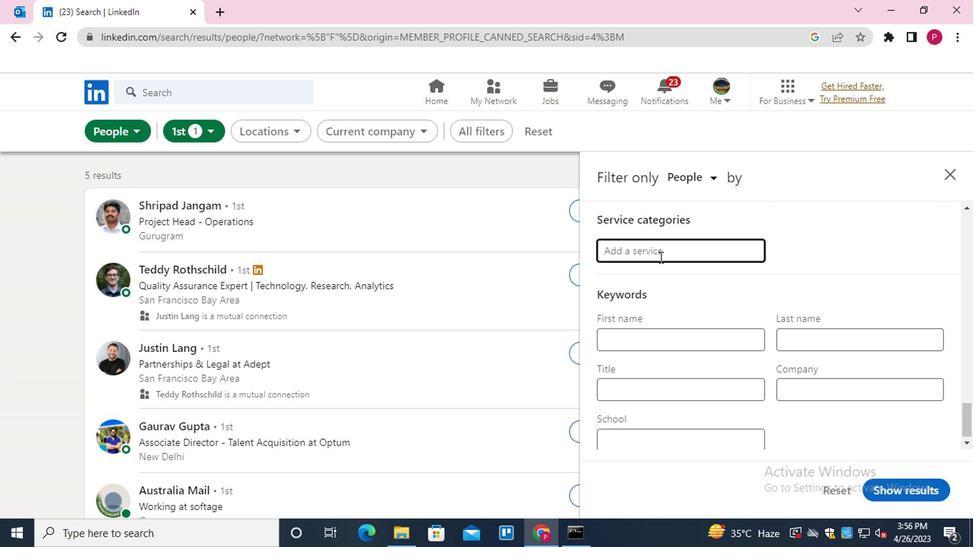 
Action: Key pressed <Key.shift>MARKET<Key.down><Key.down><Key.enter>
Screenshot: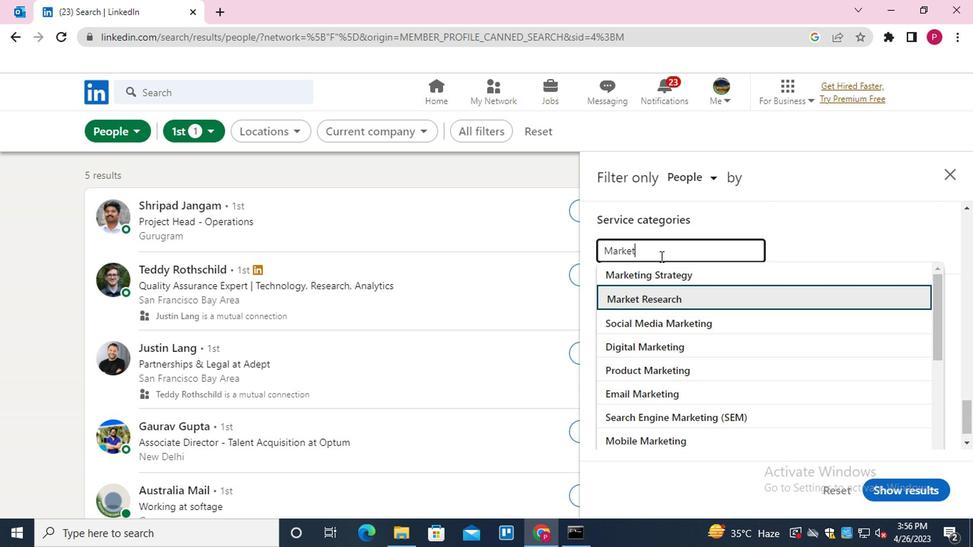 
Action: Mouse scrolled (657, 256) with delta (0, 0)
Screenshot: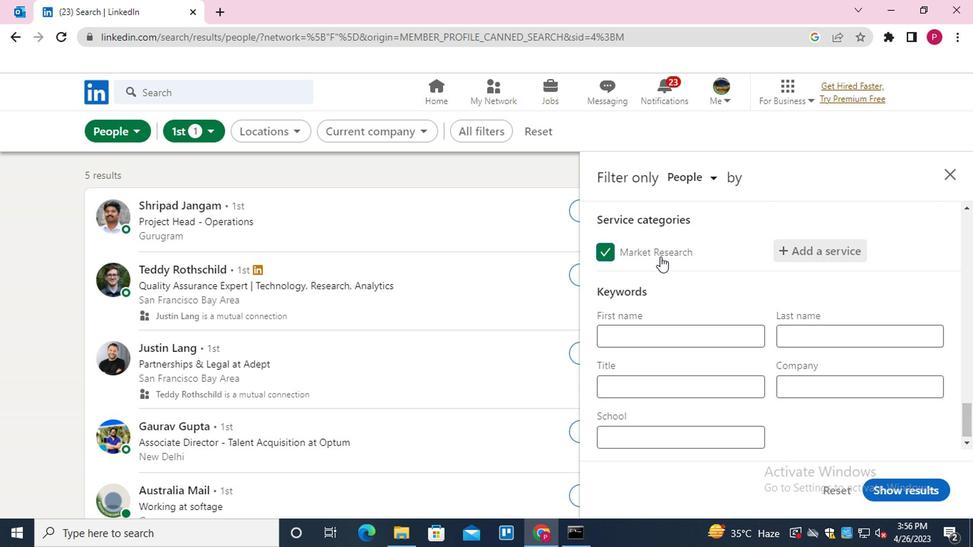 
Action: Mouse scrolled (657, 256) with delta (0, 0)
Screenshot: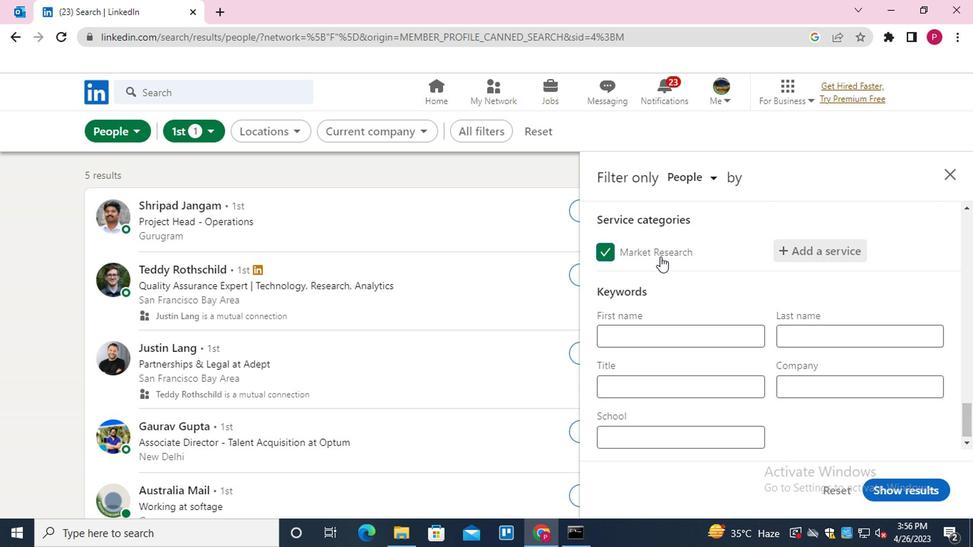 
Action: Mouse scrolled (657, 256) with delta (0, 0)
Screenshot: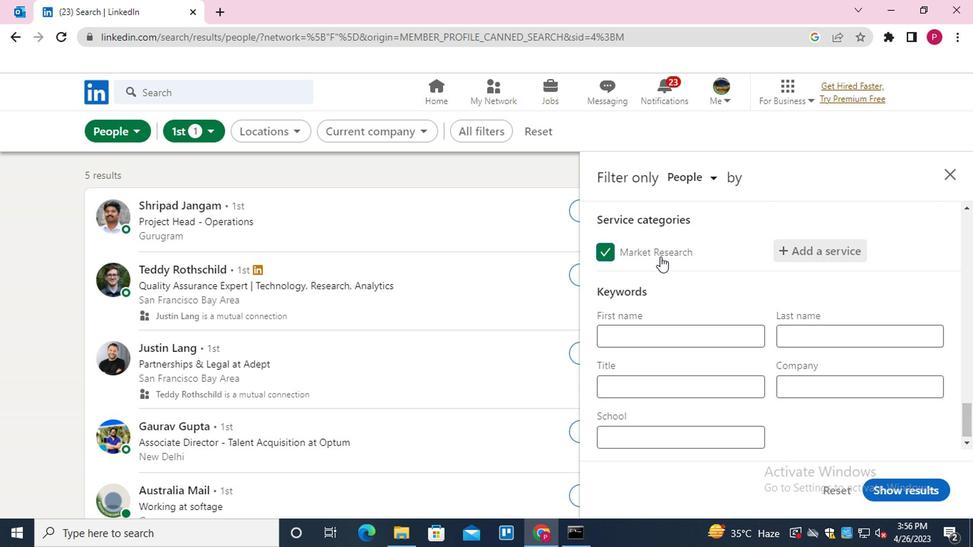 
Action: Mouse scrolled (657, 256) with delta (0, 0)
Screenshot: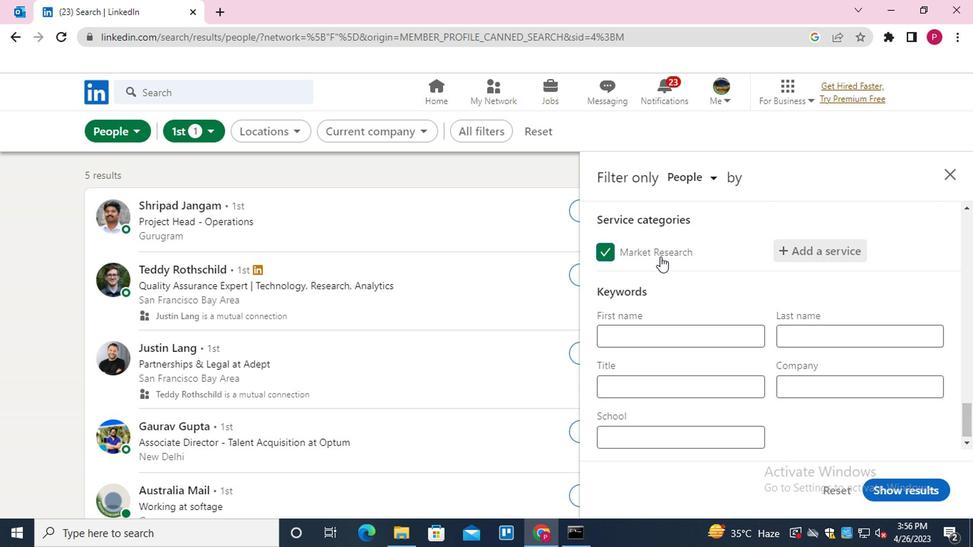 
Action: Mouse moved to (656, 256)
Screenshot: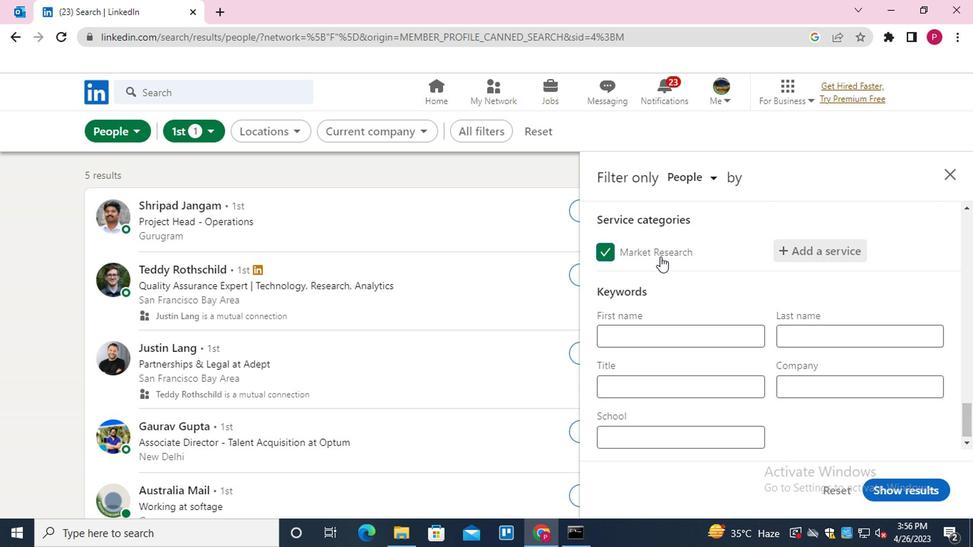 
Action: Mouse scrolled (656, 256) with delta (0, 0)
Screenshot: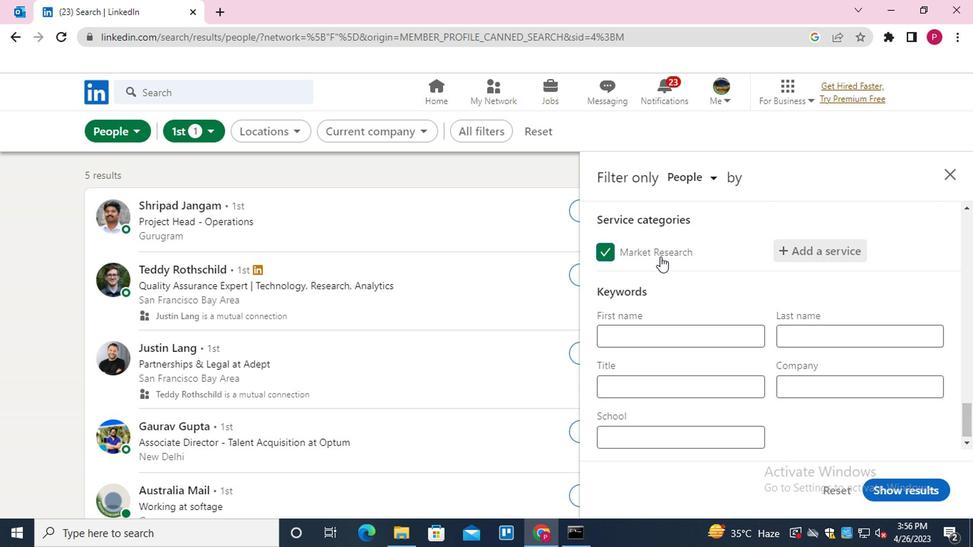 
Action: Mouse moved to (658, 380)
Screenshot: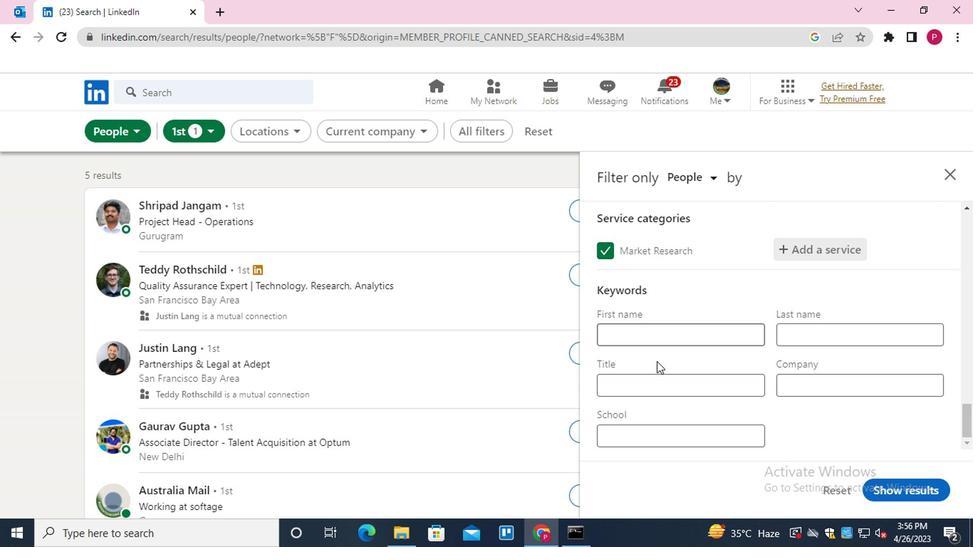 
Action: Mouse pressed left at (658, 380)
Screenshot: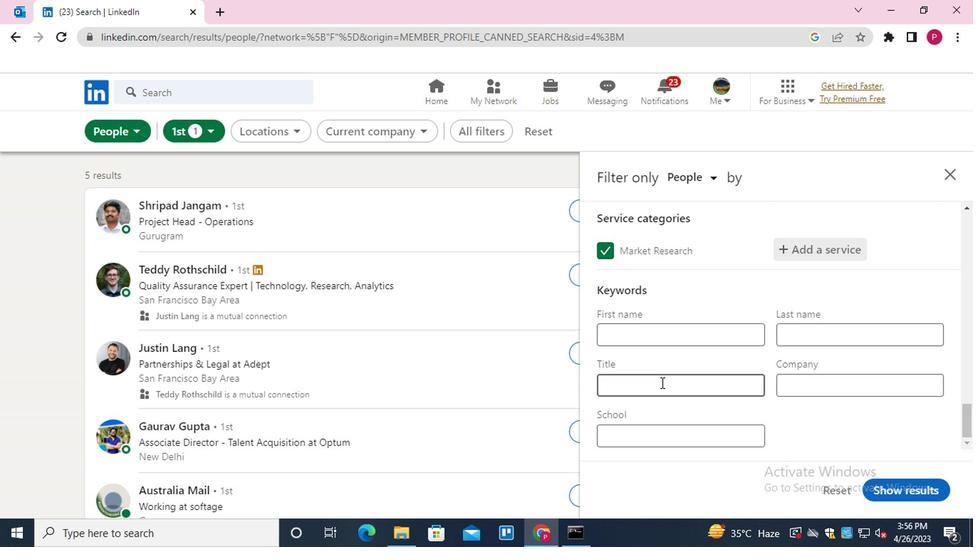 
Action: Key pressed <Key.shift><Key.shift>FRONT<Key.space><Key.shift>DESK<Key.space><Key.shift>MANAGER
Screenshot: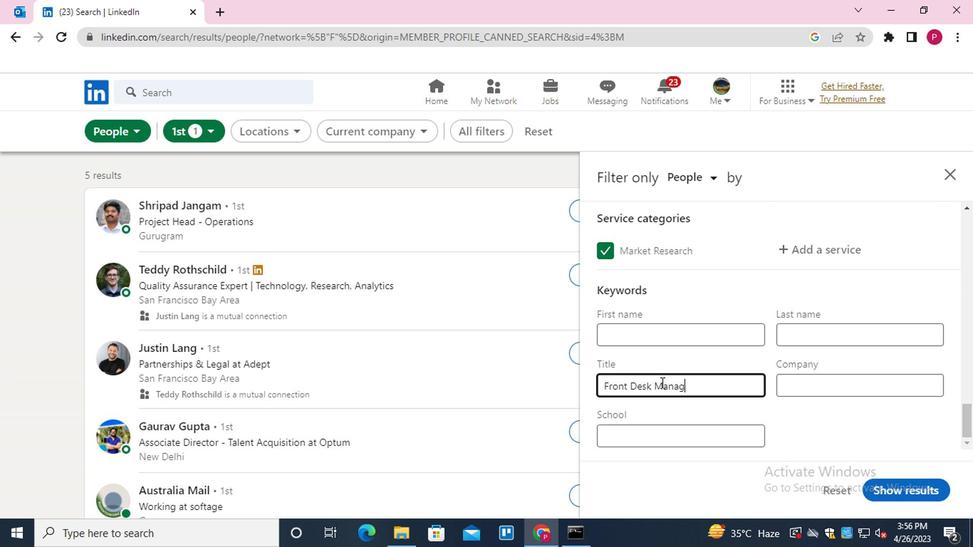 
Action: Mouse moved to (881, 493)
Screenshot: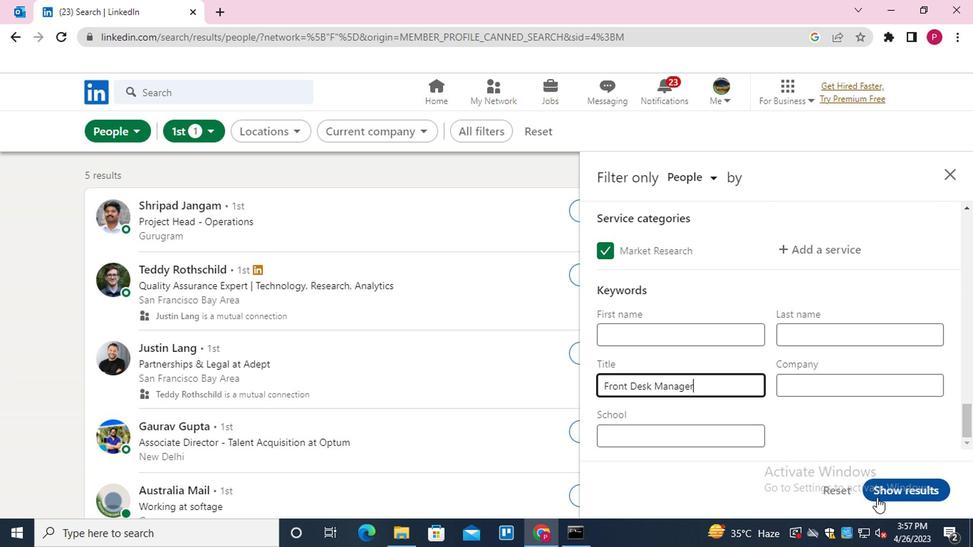 
Action: Mouse pressed left at (881, 493)
Screenshot: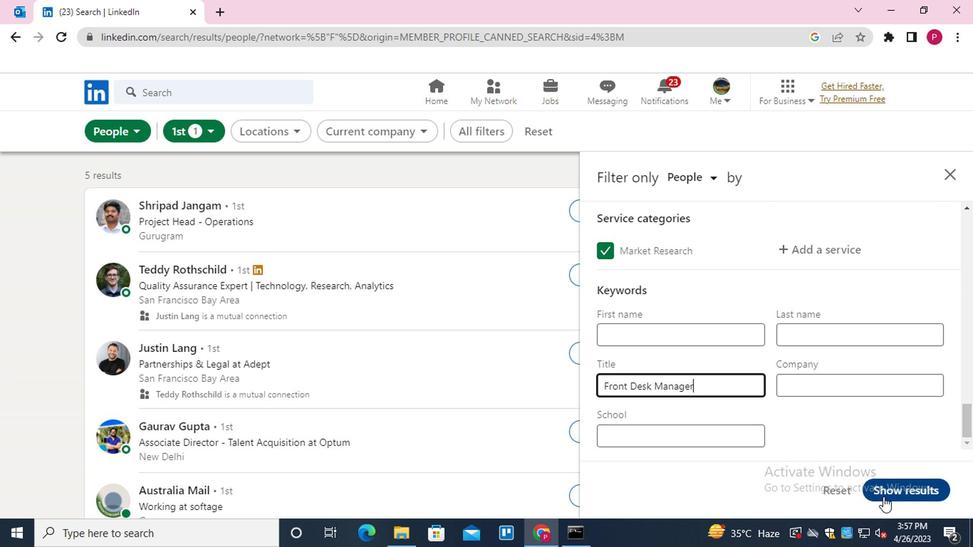 
Action: Mouse moved to (605, 399)
Screenshot: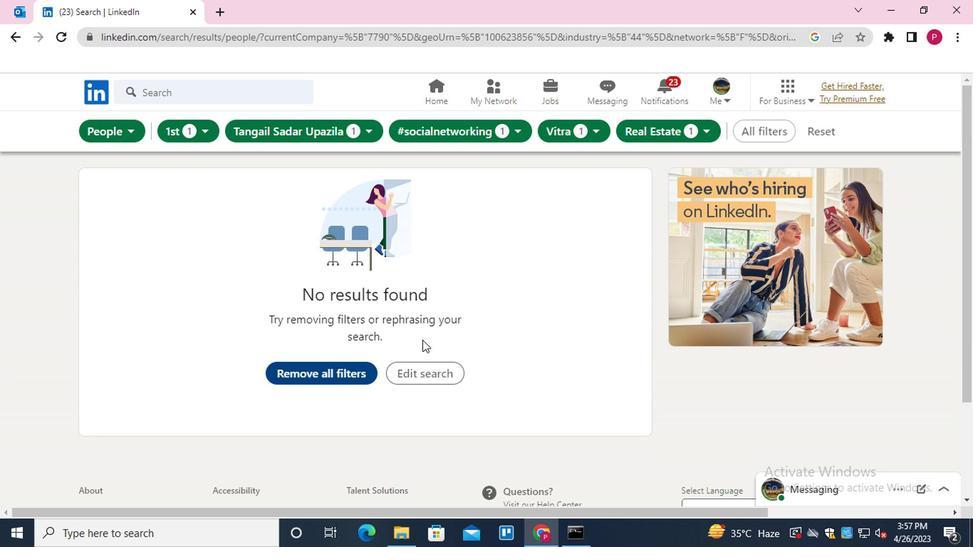 
